 Task: Search one way flight ticket for 2 adults, 2 children, 2 infants in seat in first from Tinian Island: Tinian International Airport (west Tinian) to Evansville: Evansville Regional Airport on 5-3-2023. Choice of flights is Delta. Number of bags: 2 carry on bags. Outbound departure time preference is 6:00.
Action: Mouse moved to (358, 295)
Screenshot: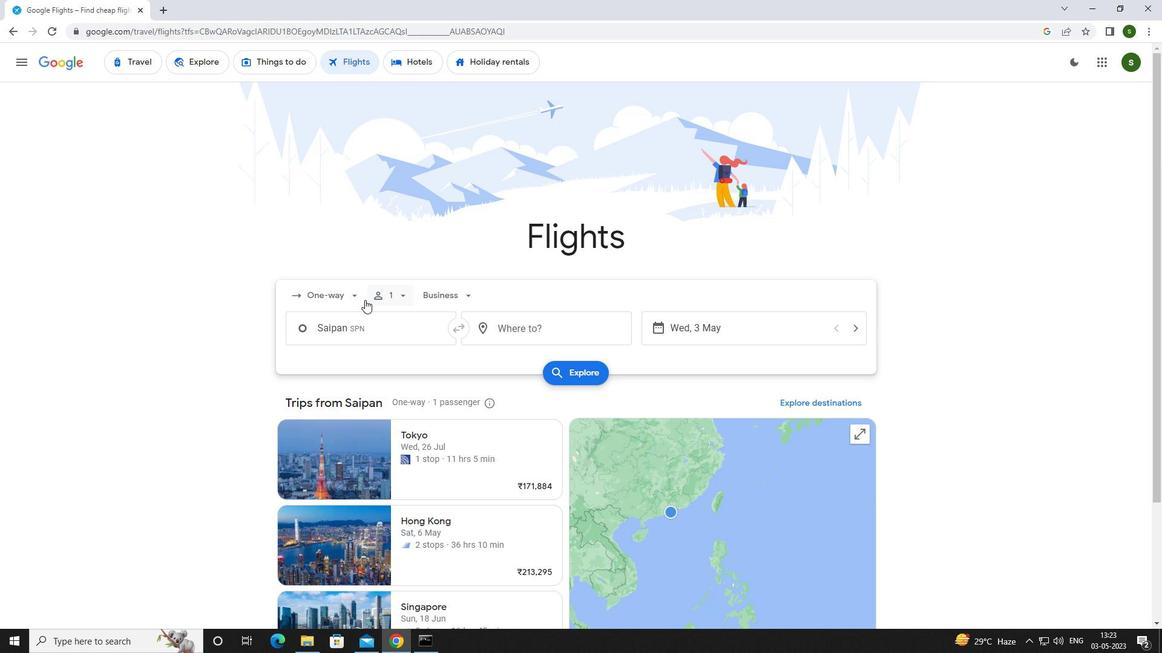 
Action: Mouse pressed left at (358, 295)
Screenshot: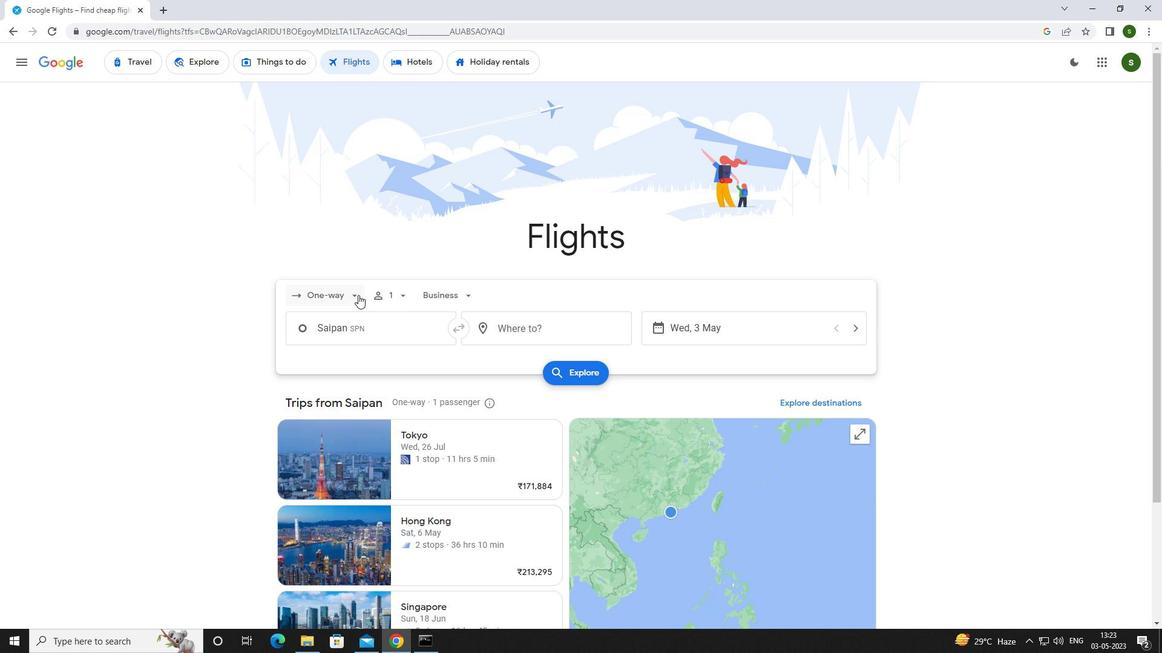 
Action: Mouse moved to (356, 352)
Screenshot: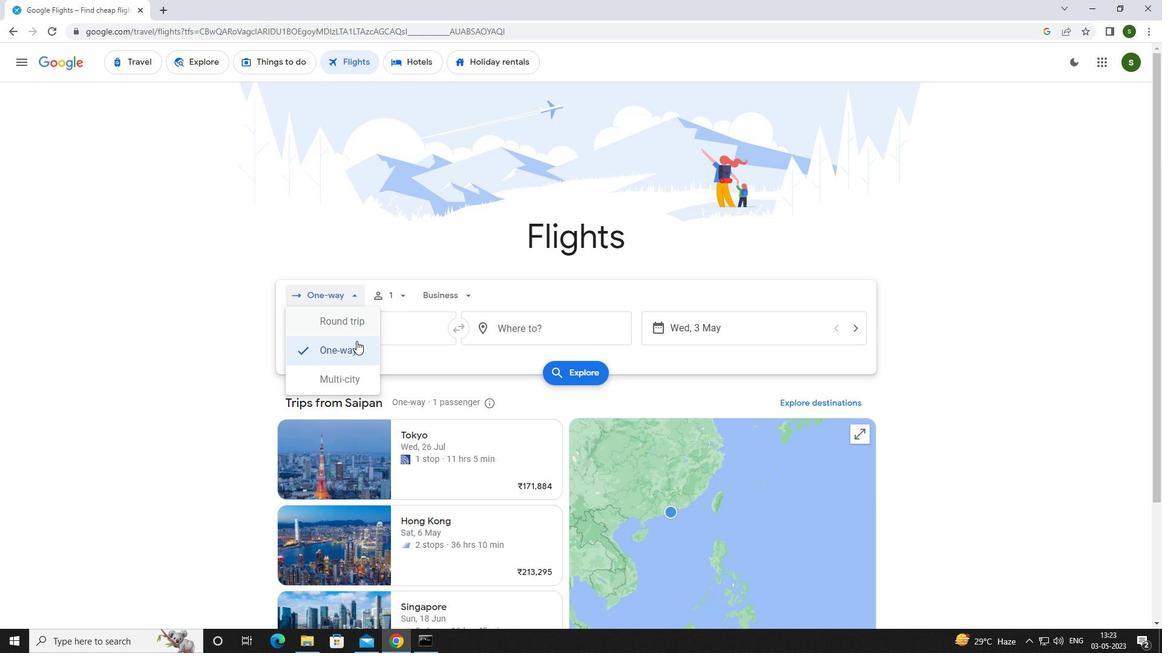 
Action: Mouse pressed left at (356, 352)
Screenshot: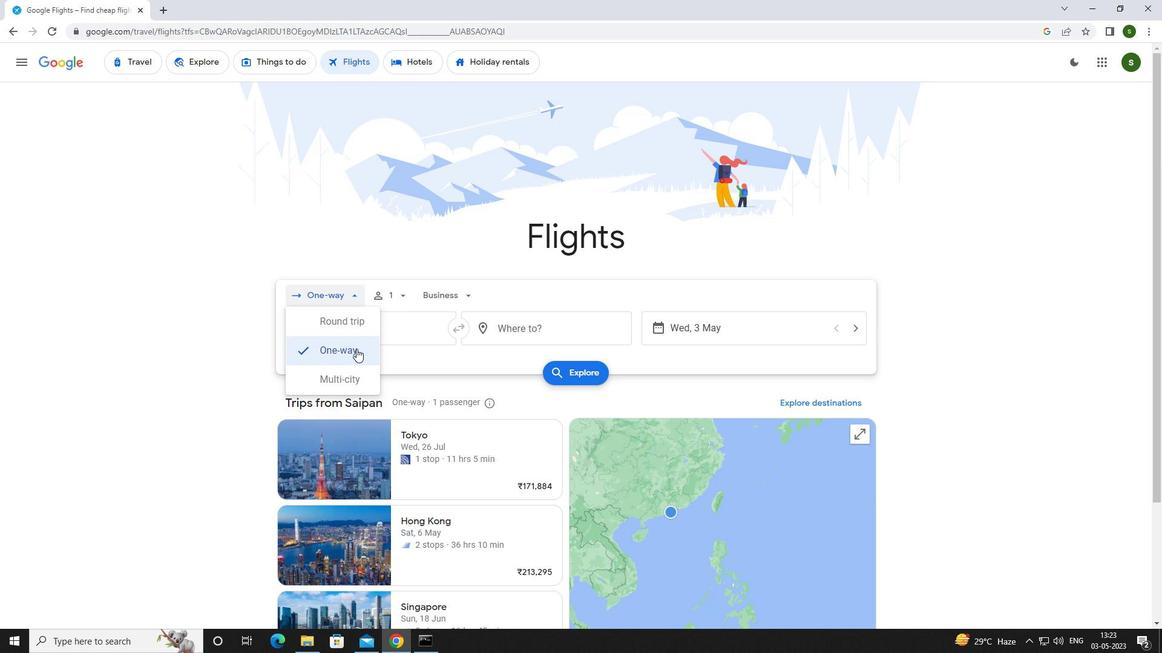 
Action: Mouse moved to (392, 294)
Screenshot: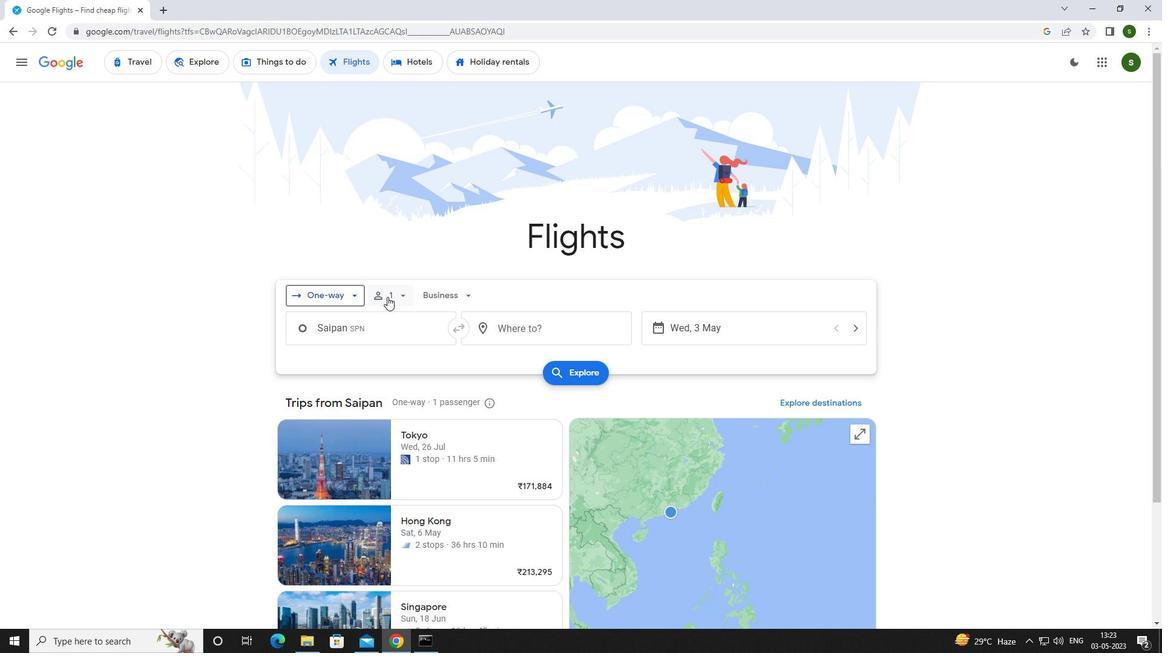
Action: Mouse pressed left at (392, 294)
Screenshot: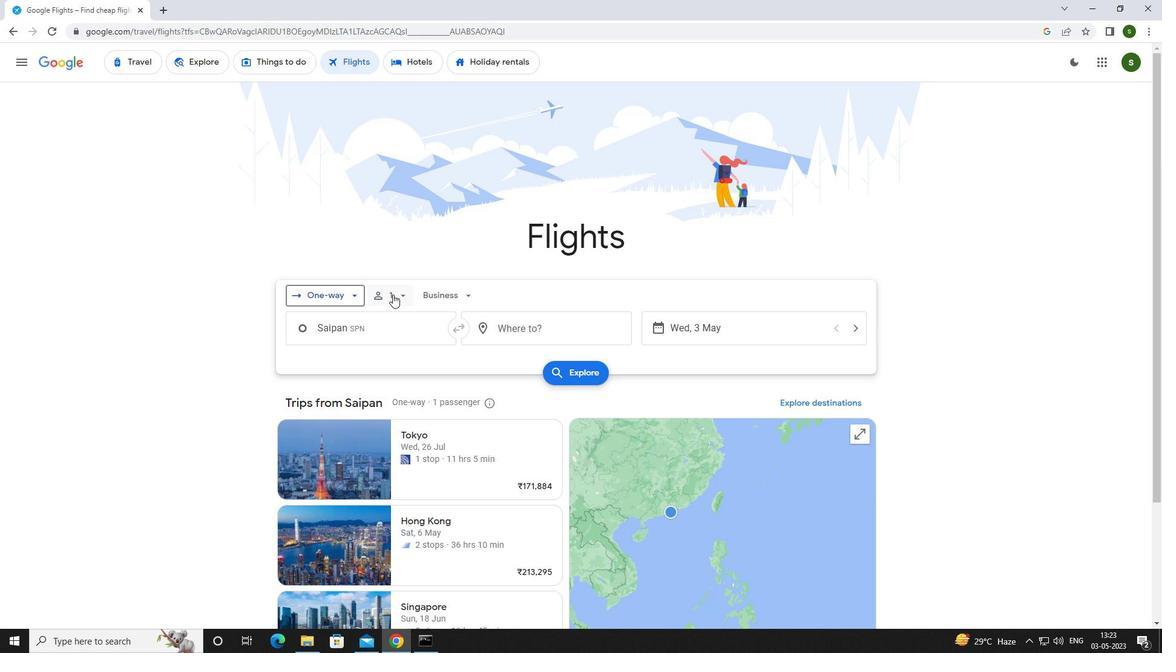 
Action: Mouse moved to (493, 326)
Screenshot: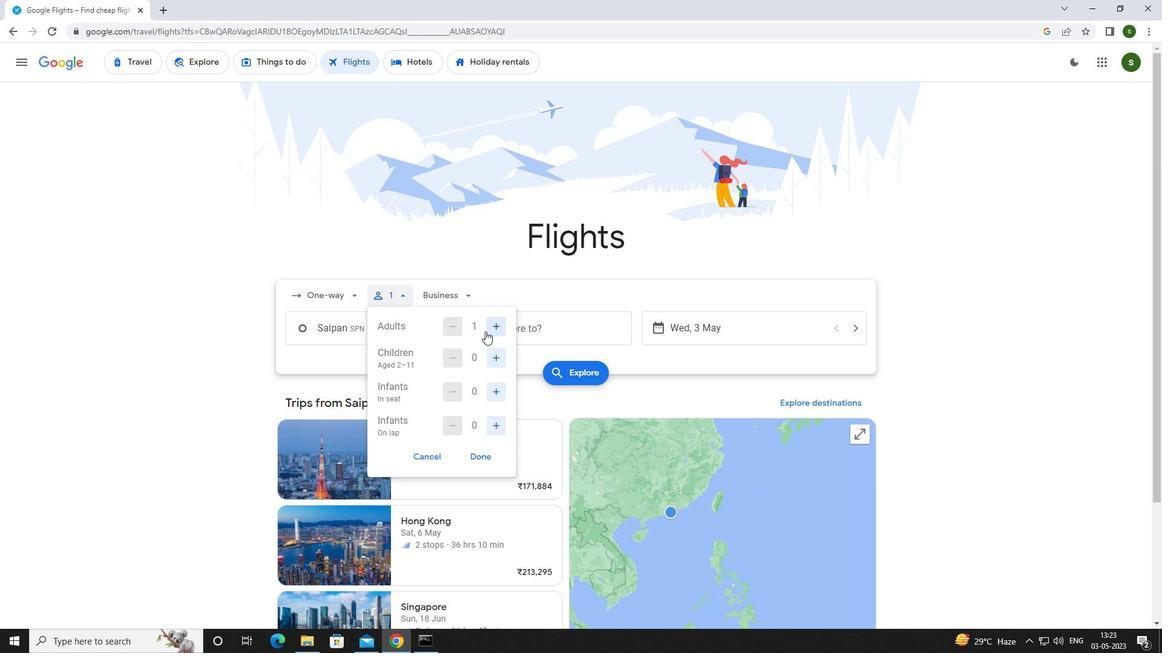 
Action: Mouse pressed left at (493, 326)
Screenshot: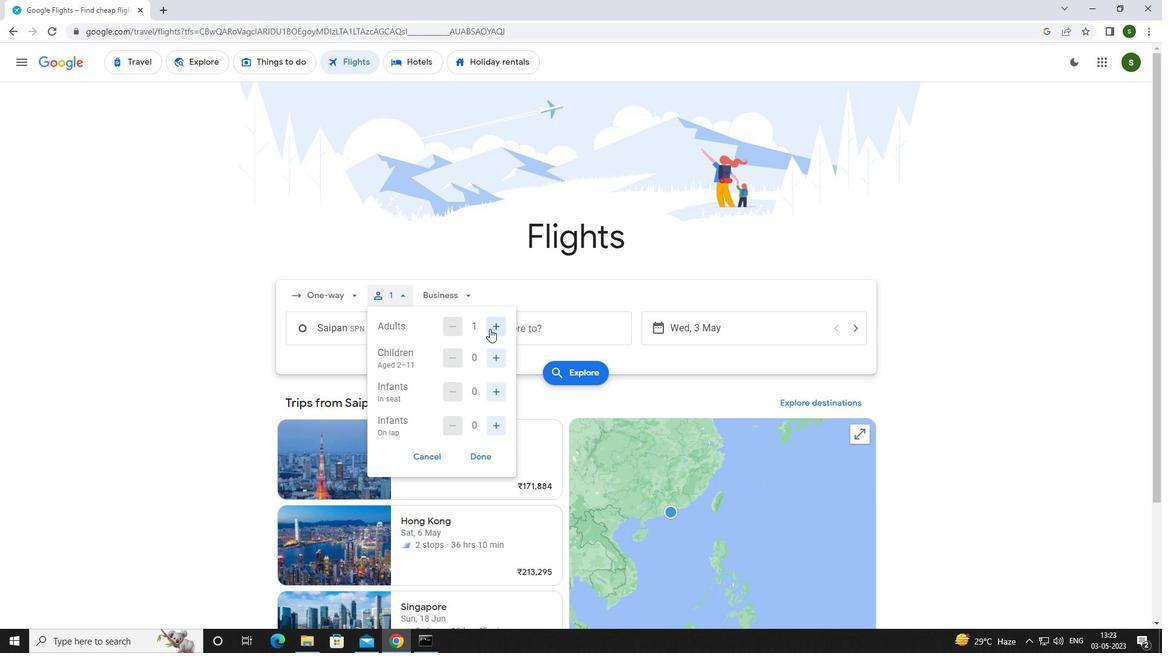 
Action: Mouse moved to (494, 358)
Screenshot: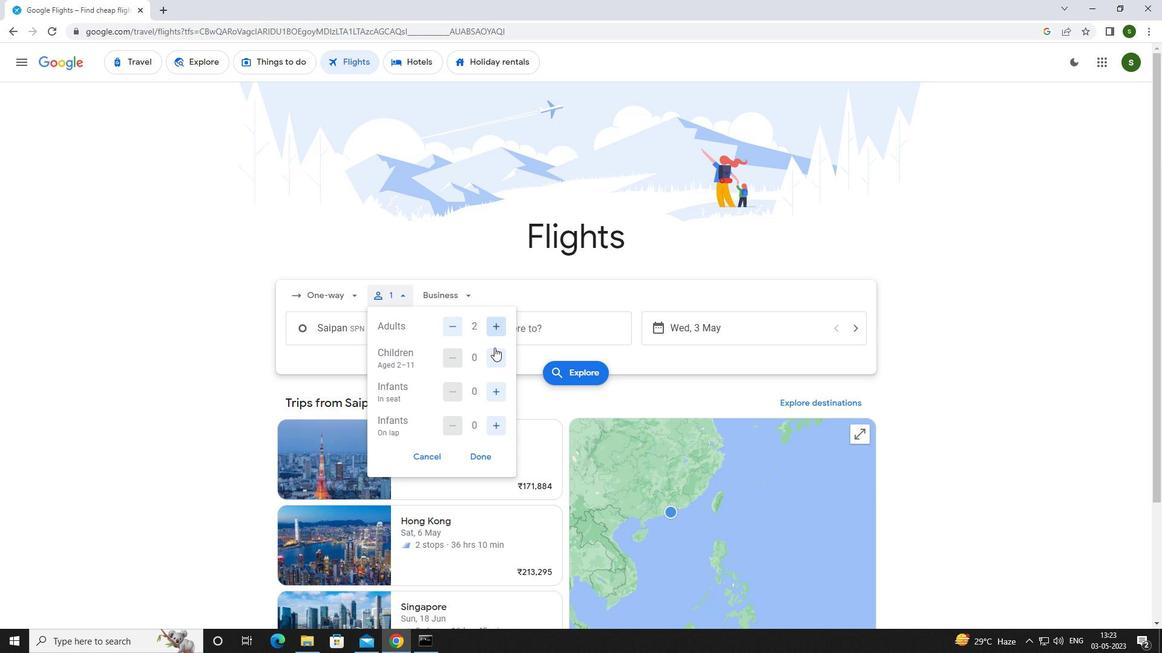 
Action: Mouse pressed left at (494, 358)
Screenshot: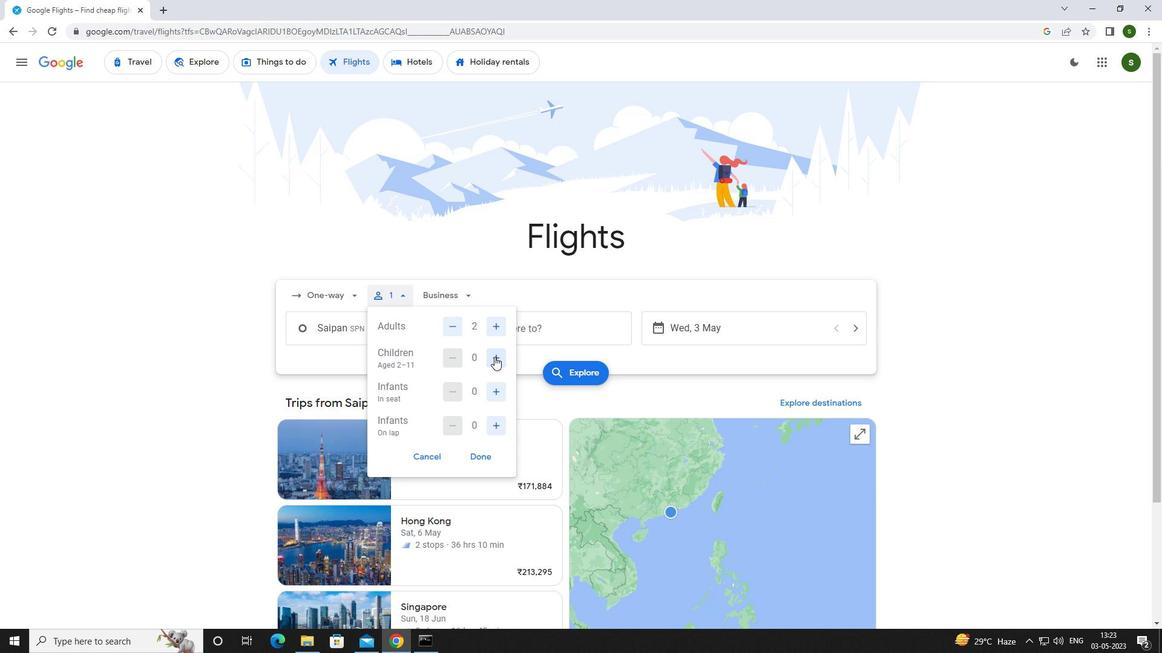 
Action: Mouse pressed left at (494, 358)
Screenshot: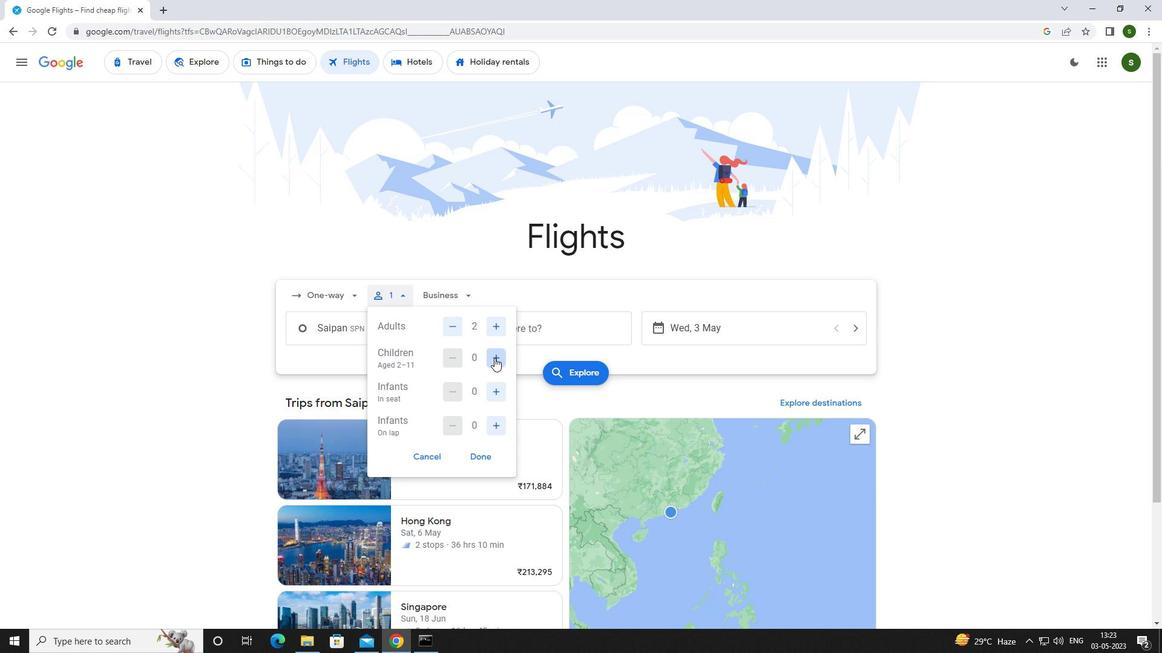 
Action: Mouse moved to (498, 390)
Screenshot: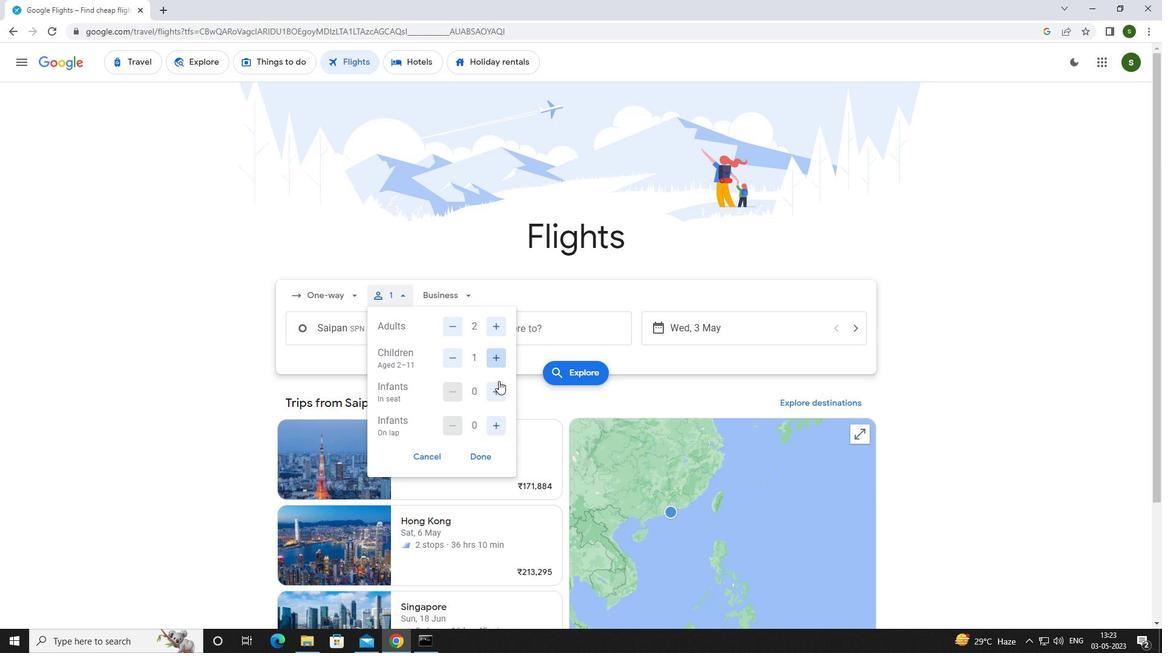 
Action: Mouse pressed left at (498, 390)
Screenshot: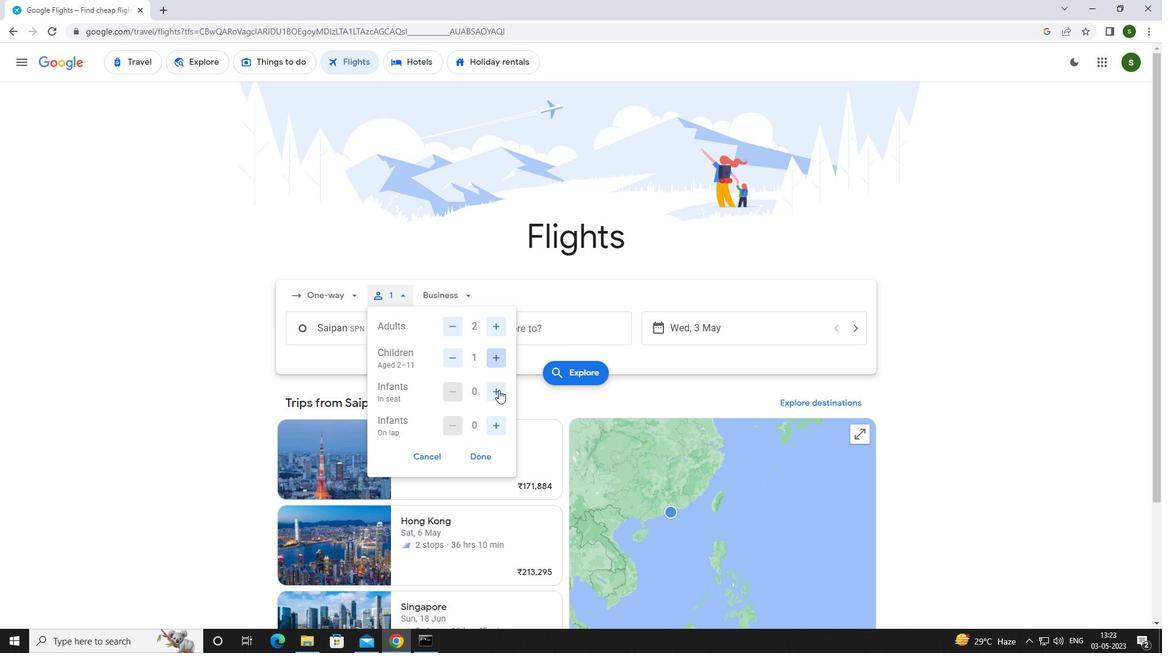 
Action: Mouse pressed left at (498, 390)
Screenshot: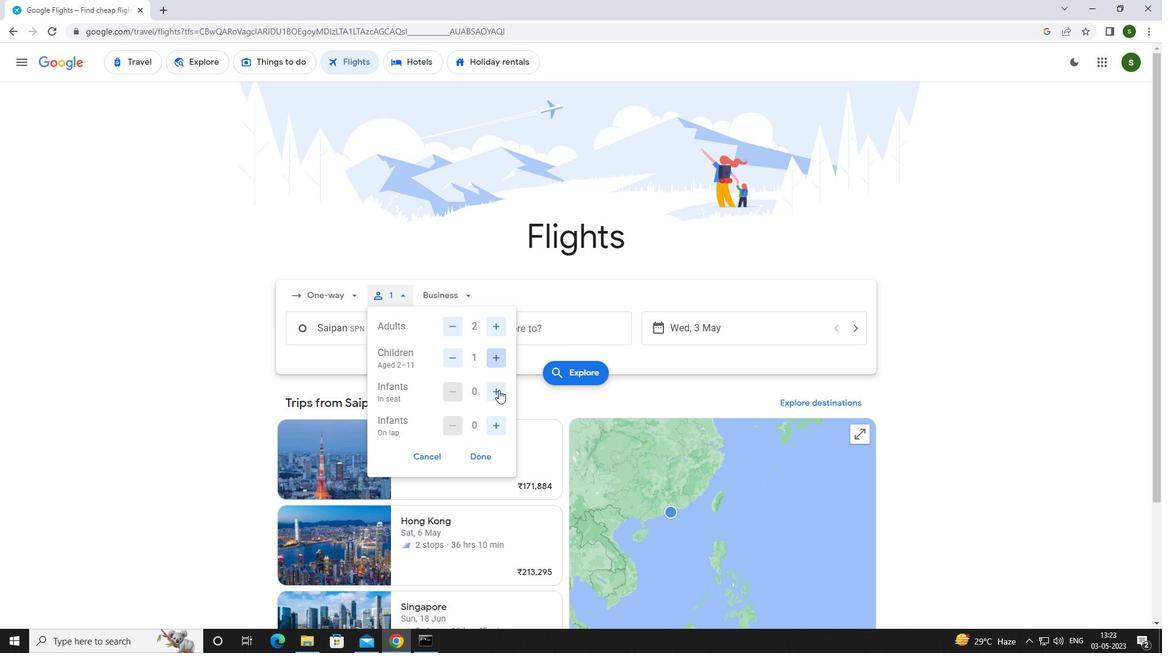 
Action: Mouse moved to (457, 297)
Screenshot: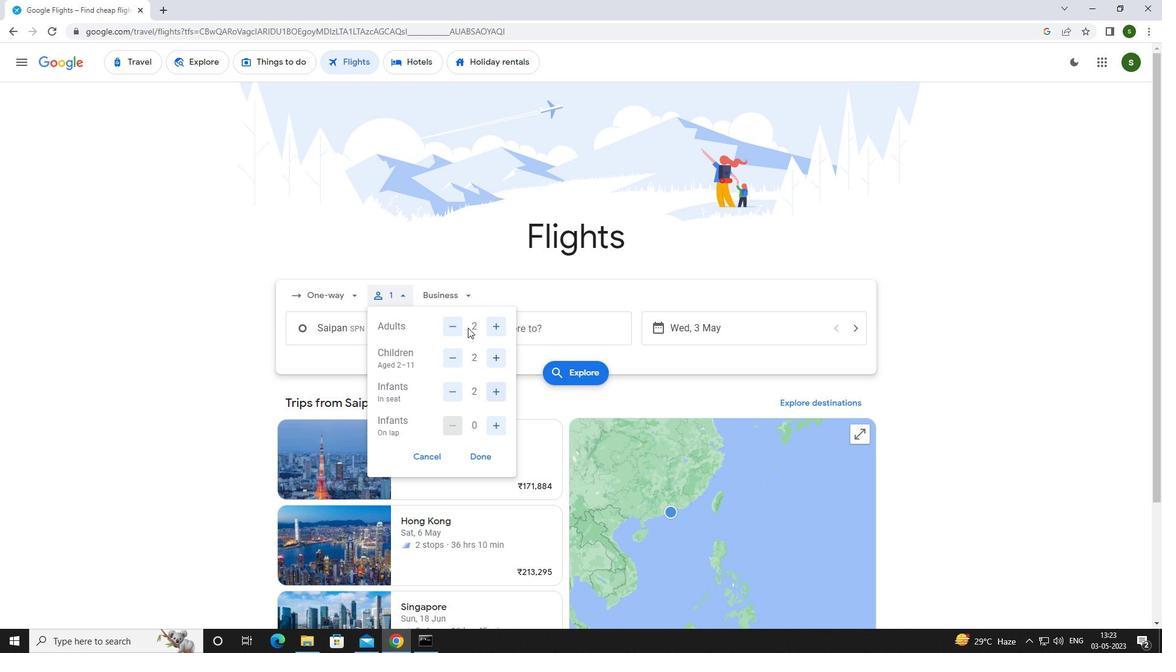 
Action: Mouse pressed left at (457, 297)
Screenshot: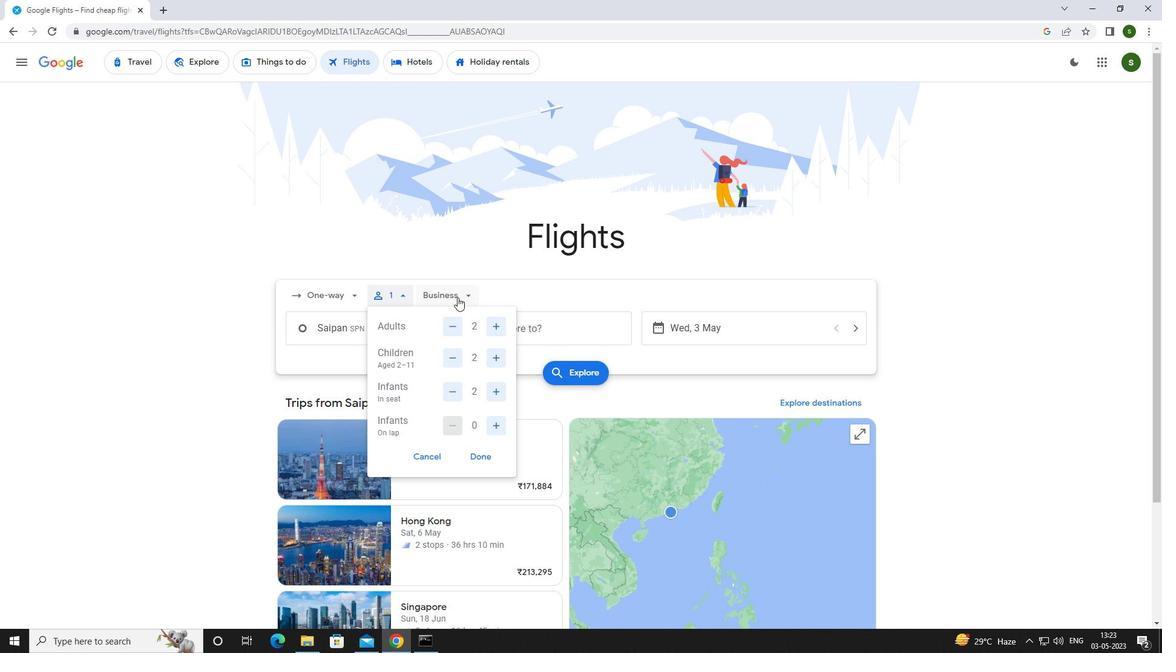 
Action: Mouse moved to (459, 413)
Screenshot: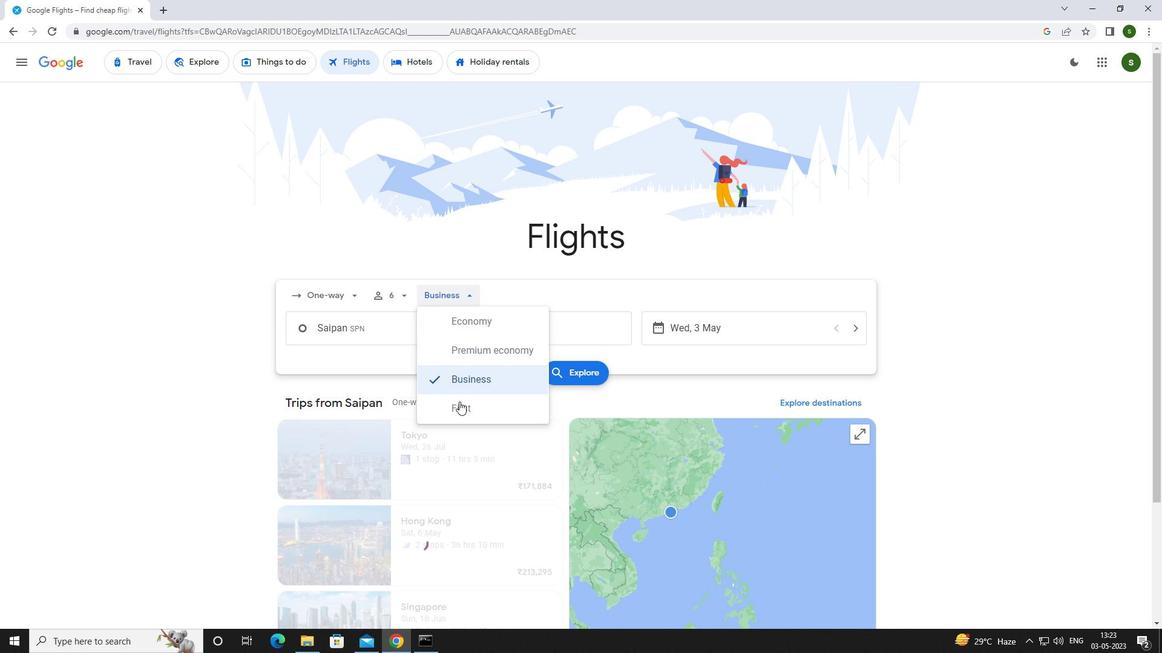 
Action: Mouse pressed left at (459, 413)
Screenshot: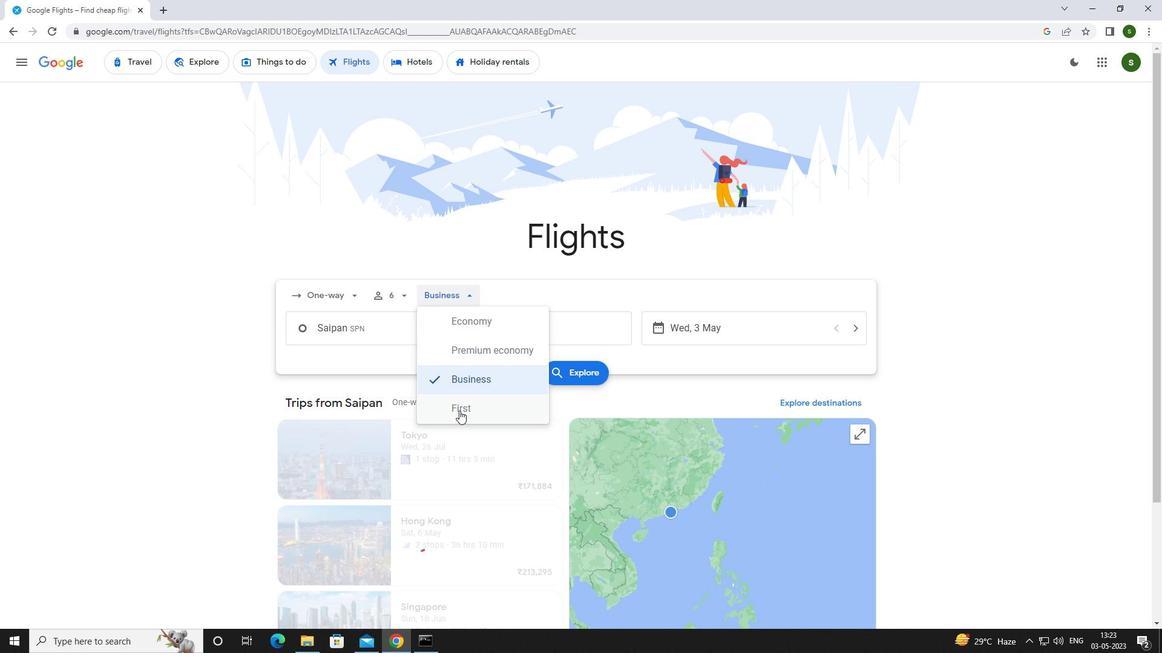 
Action: Mouse moved to (405, 338)
Screenshot: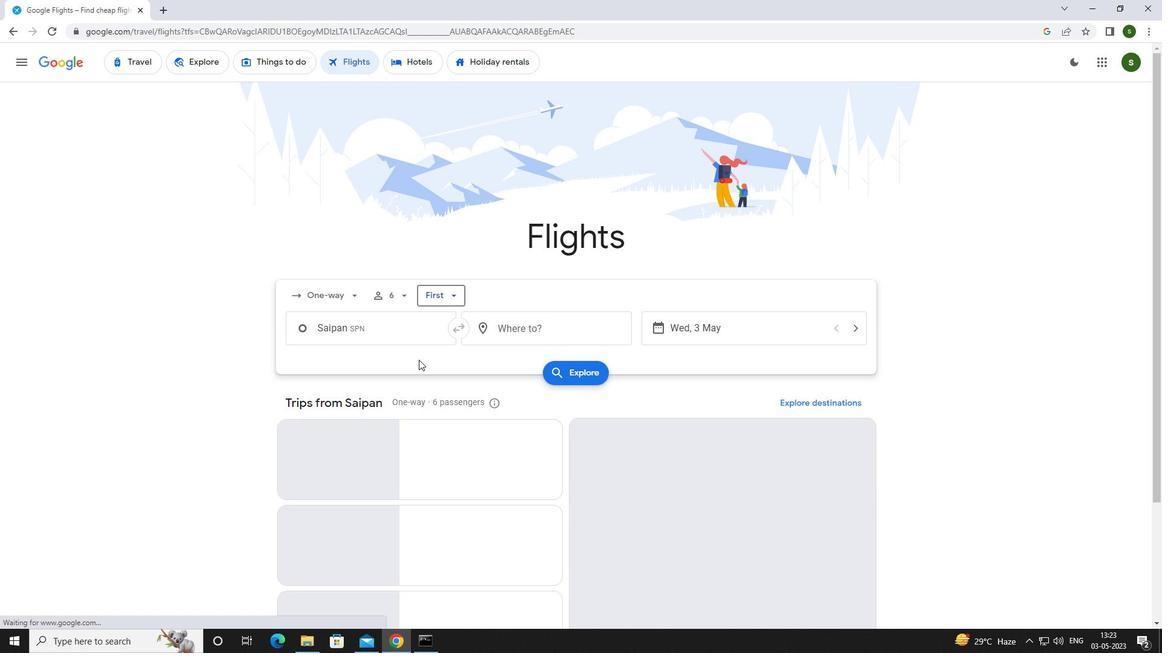 
Action: Mouse pressed left at (405, 338)
Screenshot: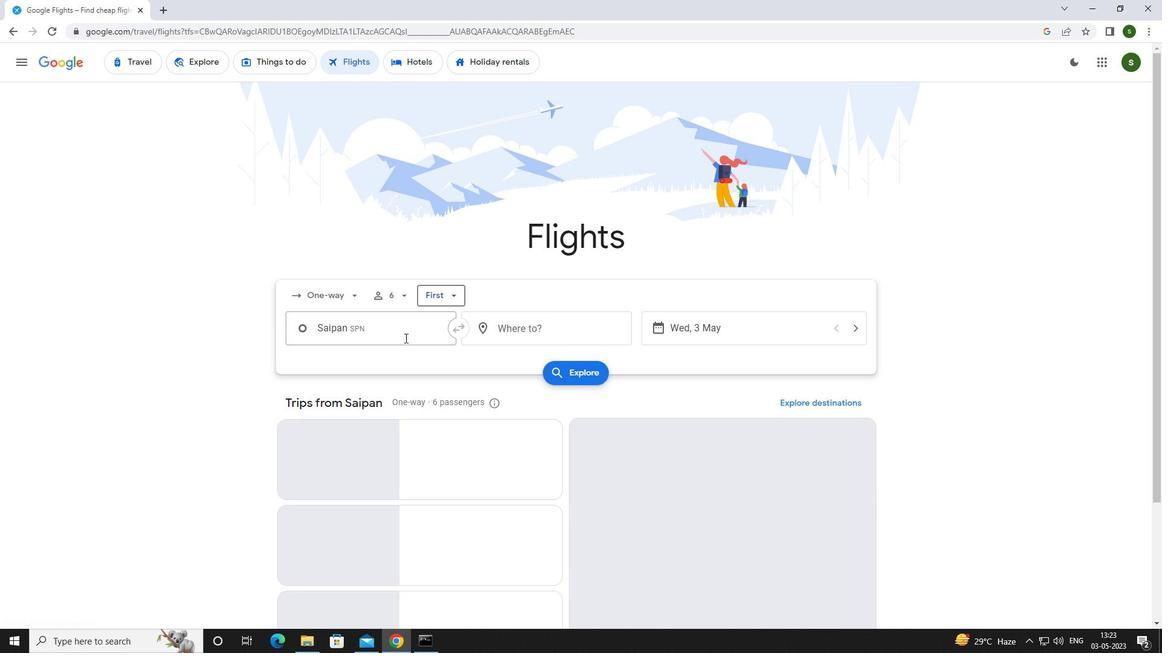
Action: Key pressed <Key.caps_lock>t<Key.caps_lock>inian
Screenshot: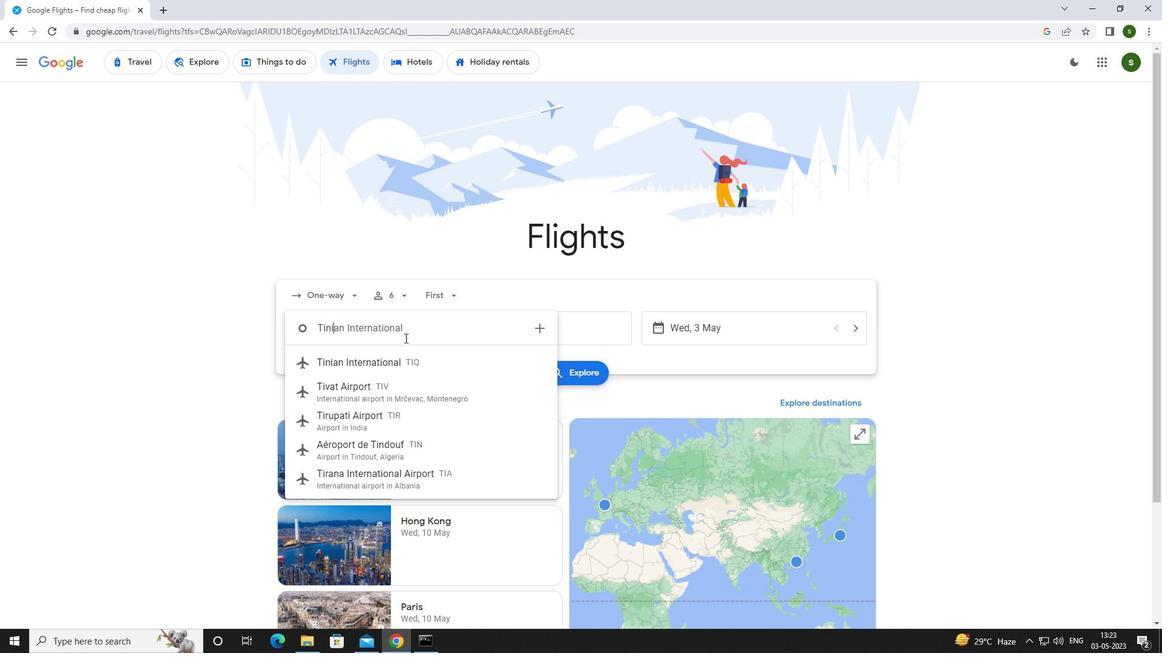 
Action: Mouse moved to (399, 359)
Screenshot: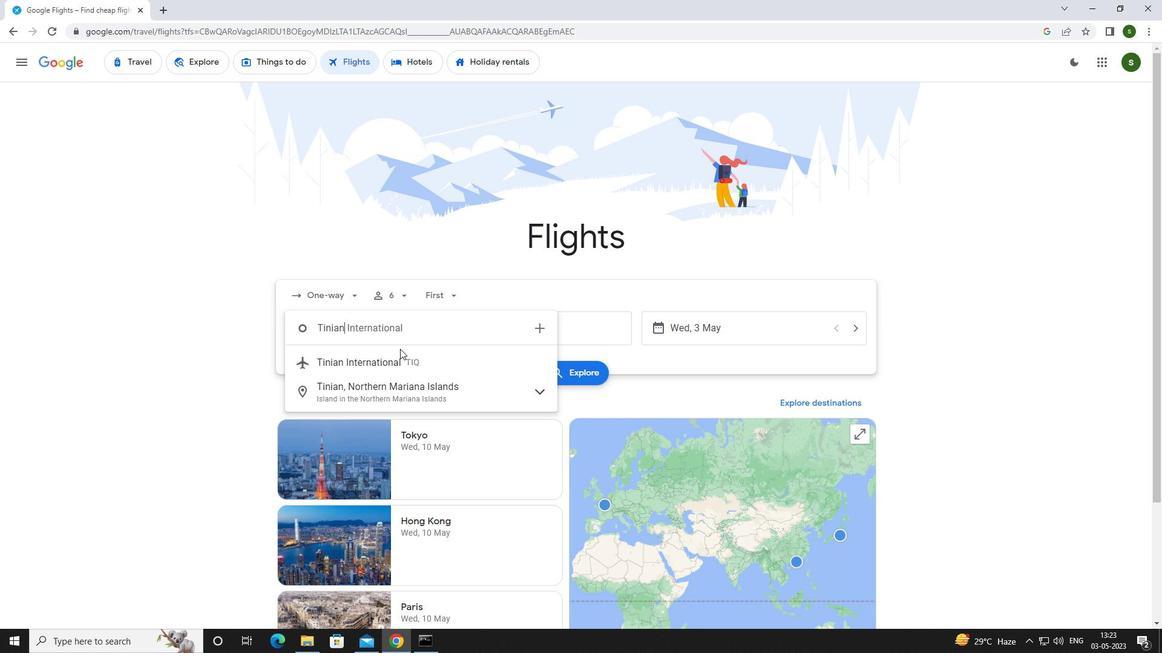 
Action: Mouse pressed left at (399, 359)
Screenshot: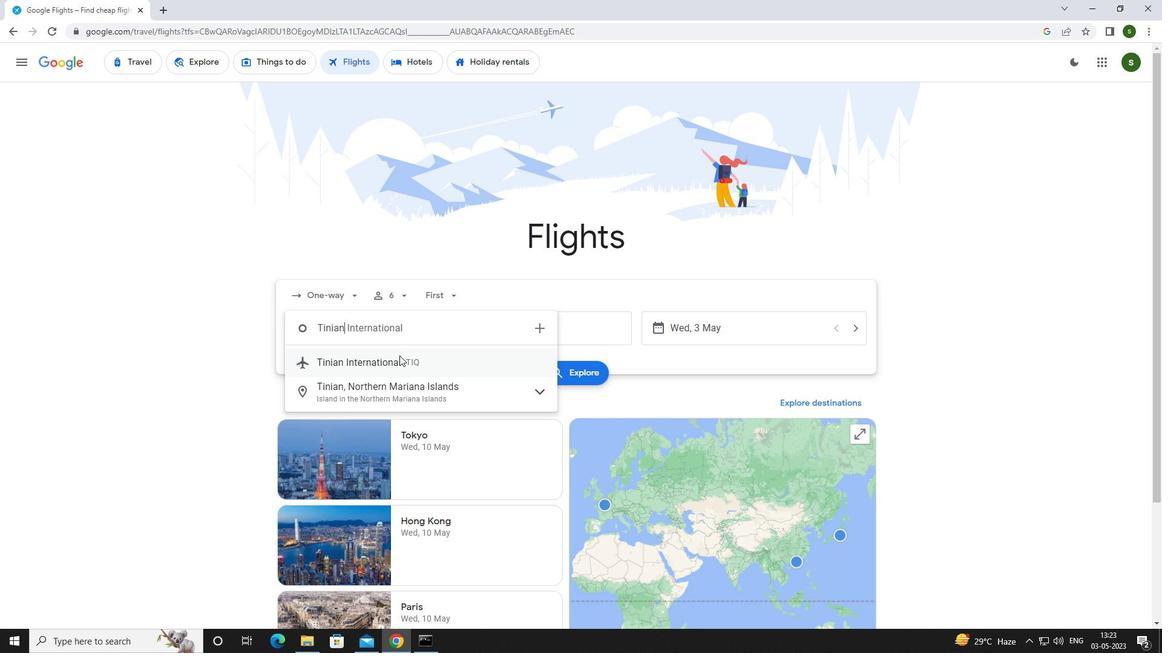 
Action: Mouse moved to (569, 331)
Screenshot: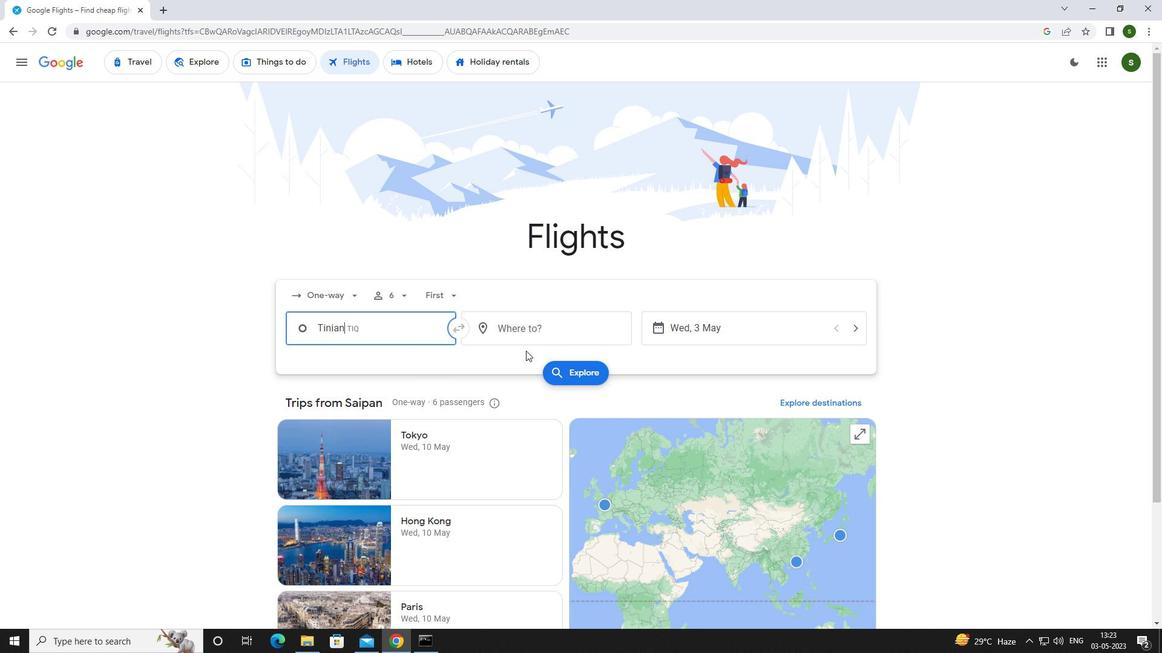 
Action: Mouse pressed left at (569, 331)
Screenshot: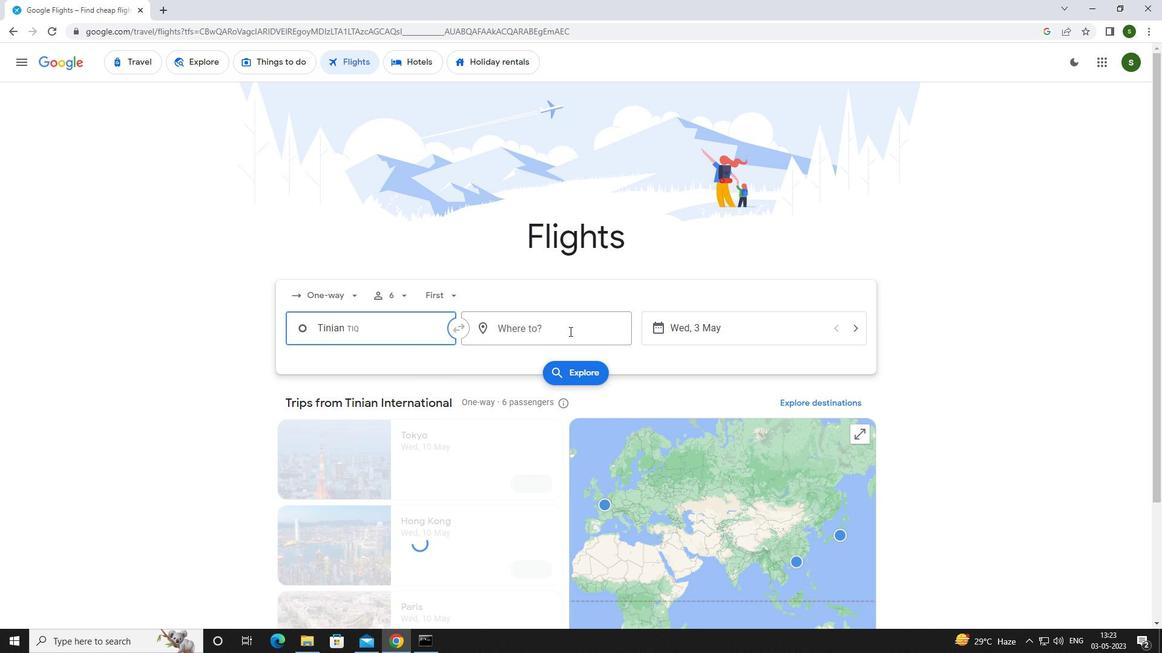 
Action: Key pressed <Key.caps_lock>e<Key.caps_lock>vansv
Screenshot: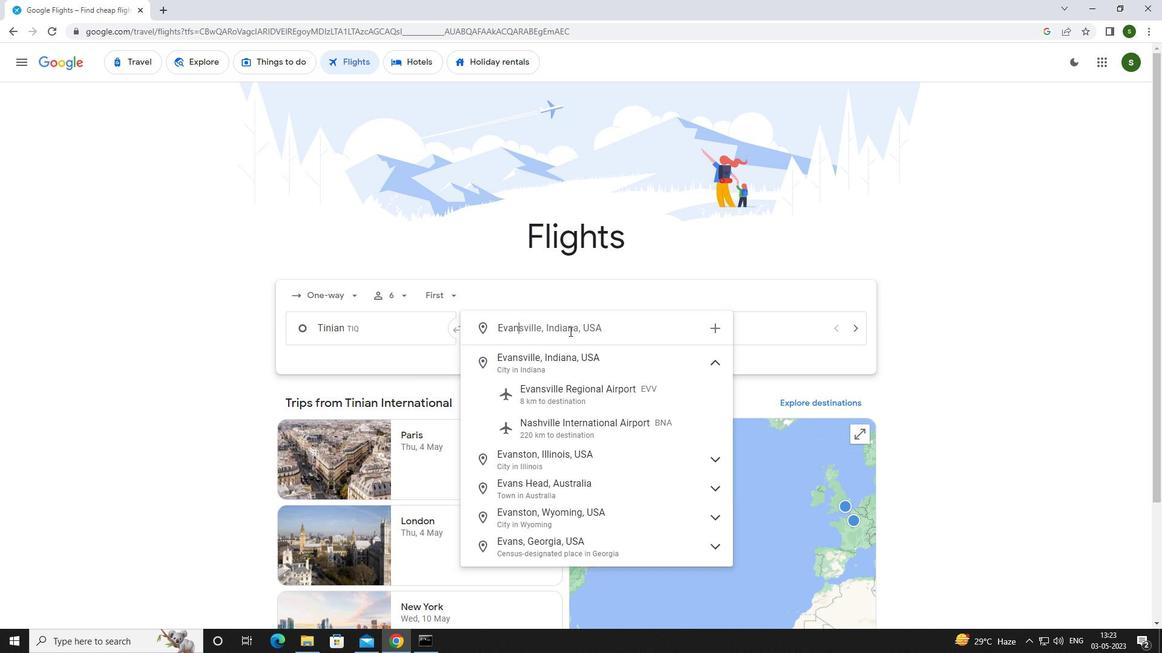 
Action: Mouse moved to (584, 389)
Screenshot: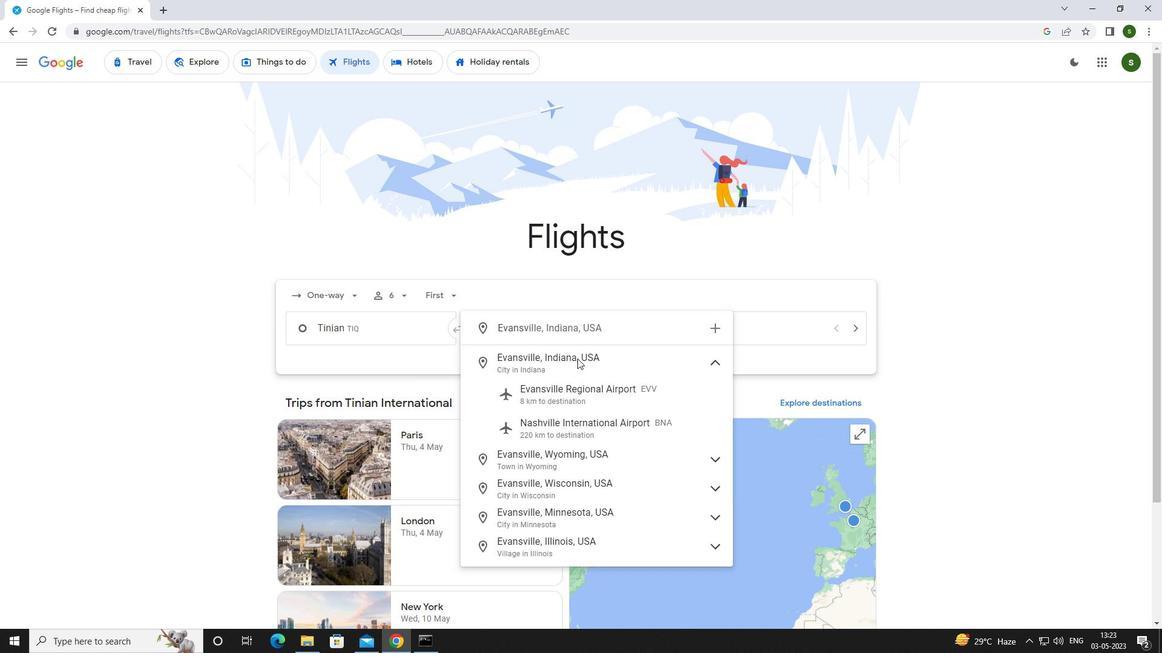 
Action: Mouse pressed left at (584, 389)
Screenshot: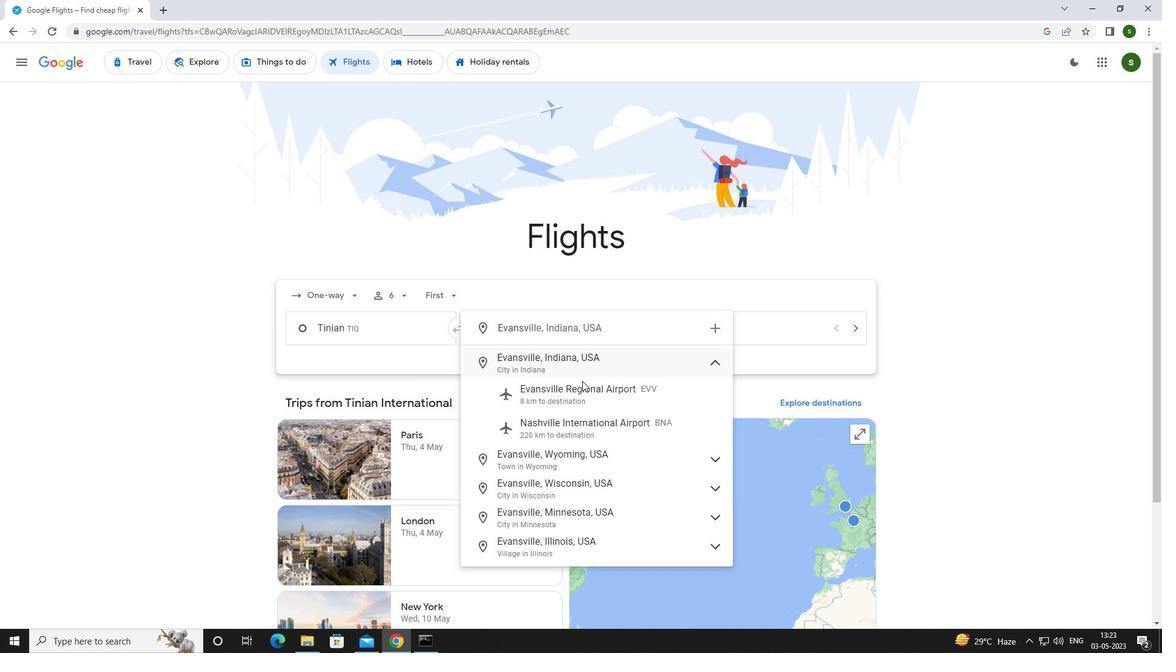 
Action: Mouse moved to (711, 320)
Screenshot: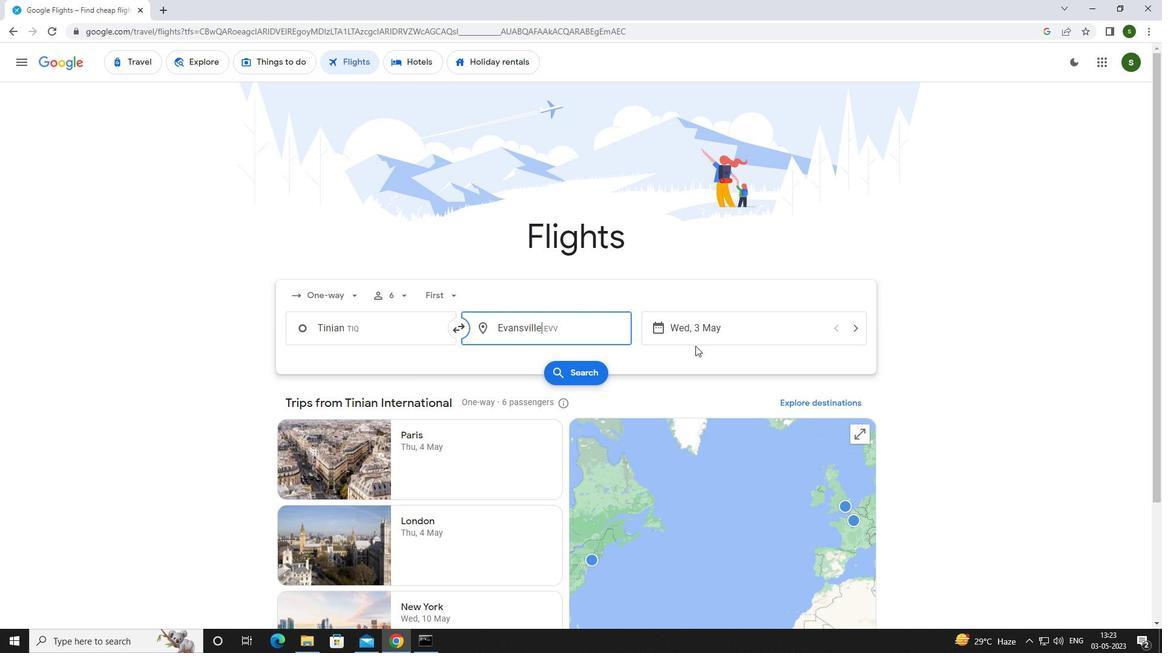 
Action: Mouse pressed left at (711, 320)
Screenshot: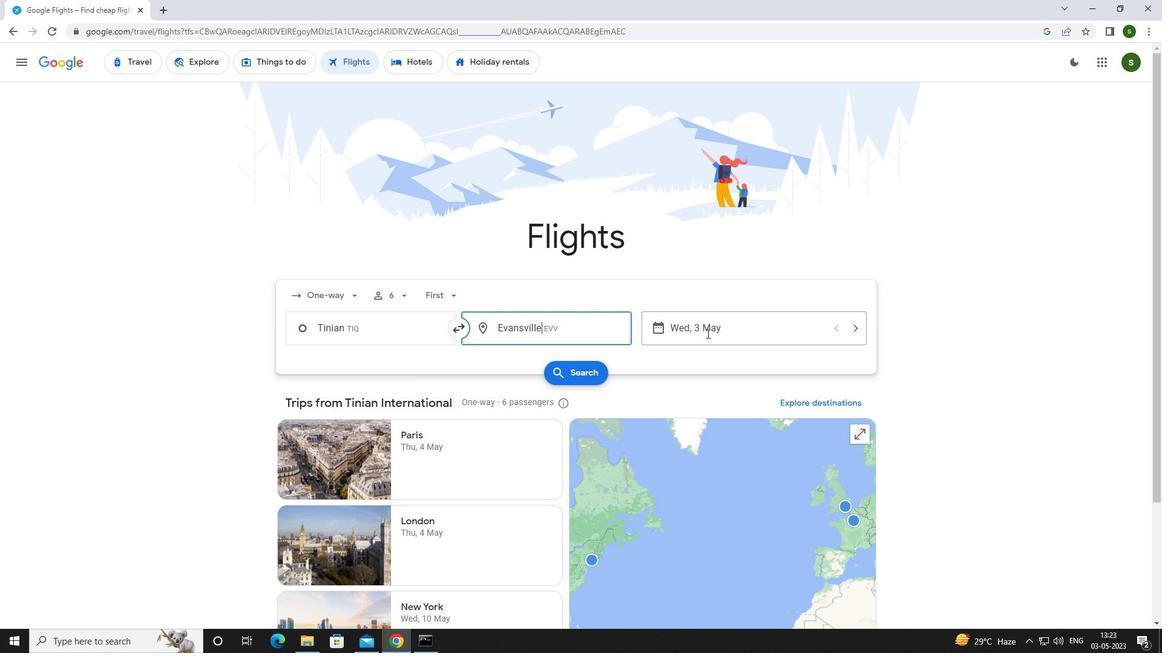 
Action: Mouse moved to (524, 407)
Screenshot: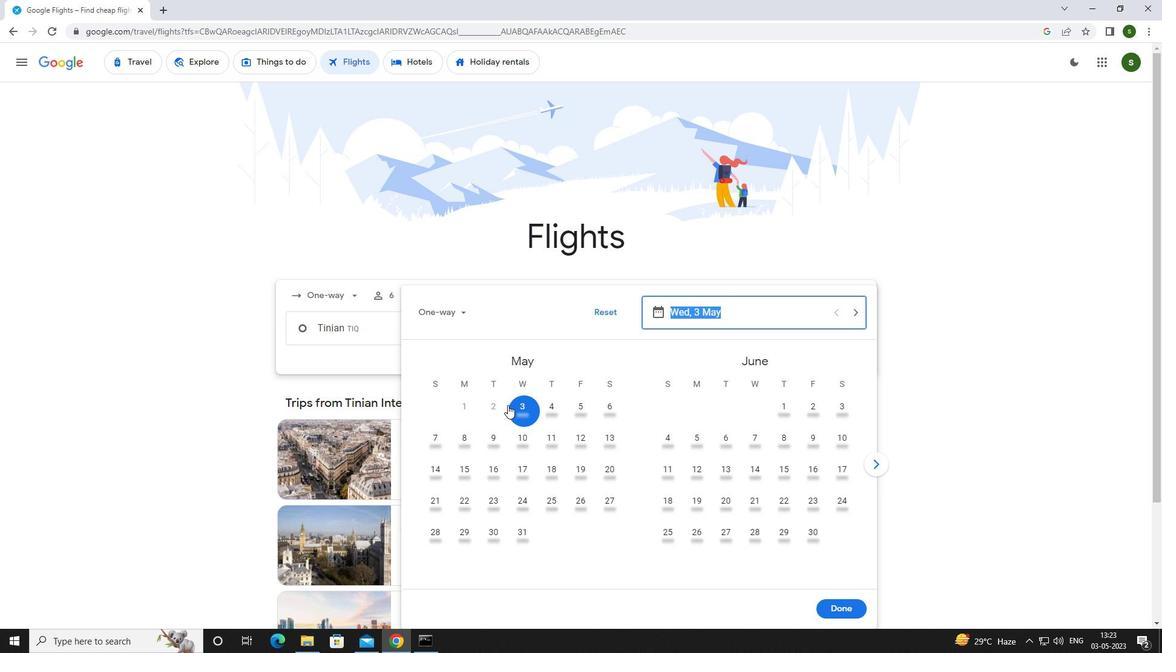 
Action: Mouse pressed left at (524, 407)
Screenshot: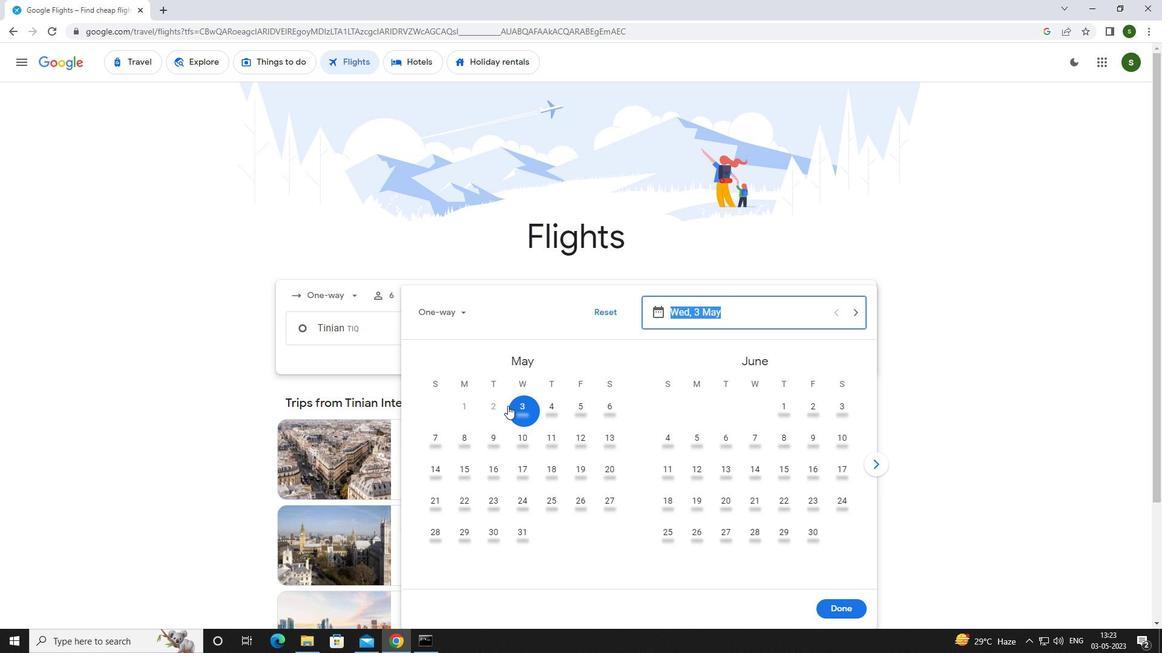 
Action: Mouse moved to (837, 609)
Screenshot: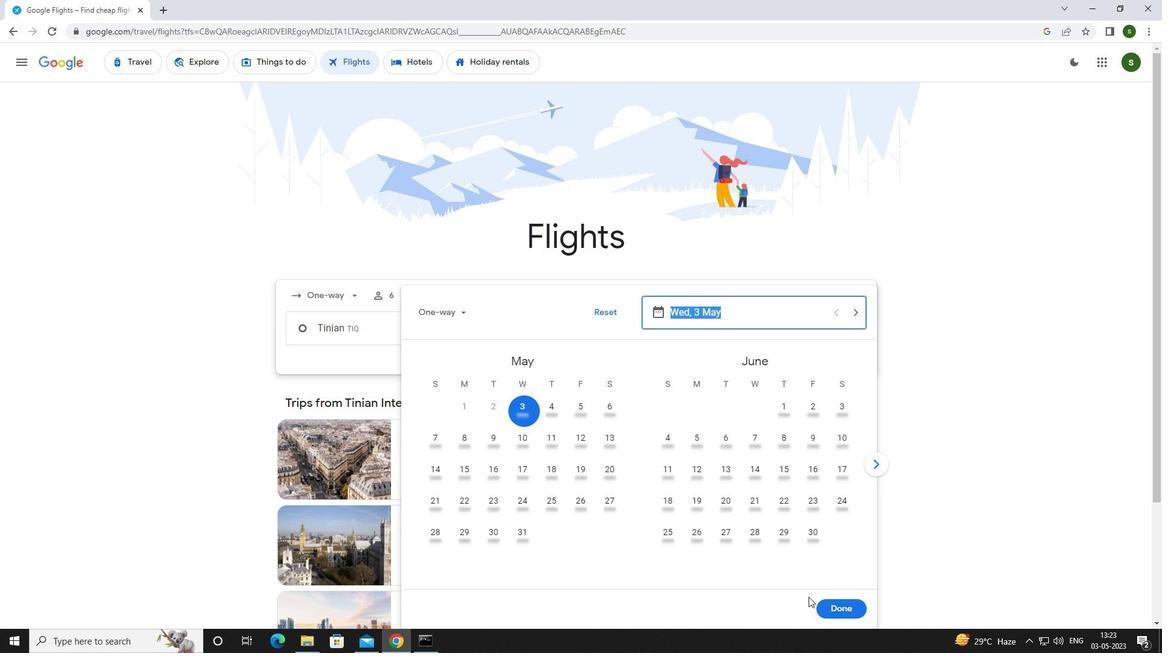 
Action: Mouse pressed left at (837, 609)
Screenshot: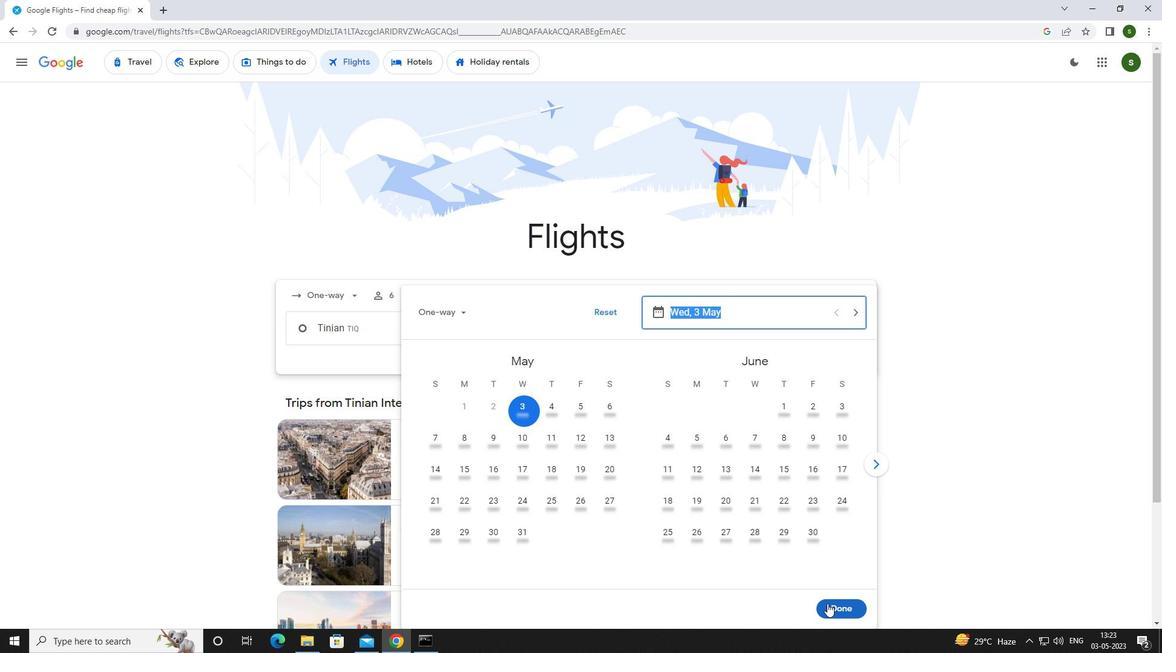 
Action: Mouse moved to (562, 376)
Screenshot: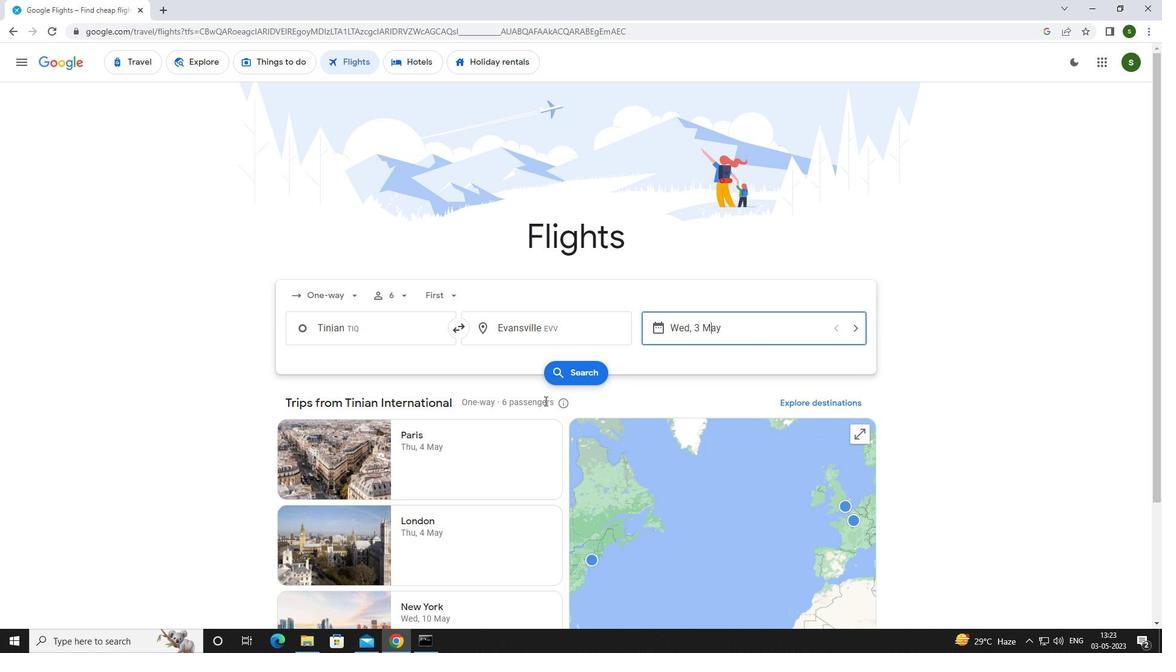 
Action: Mouse pressed left at (562, 376)
Screenshot: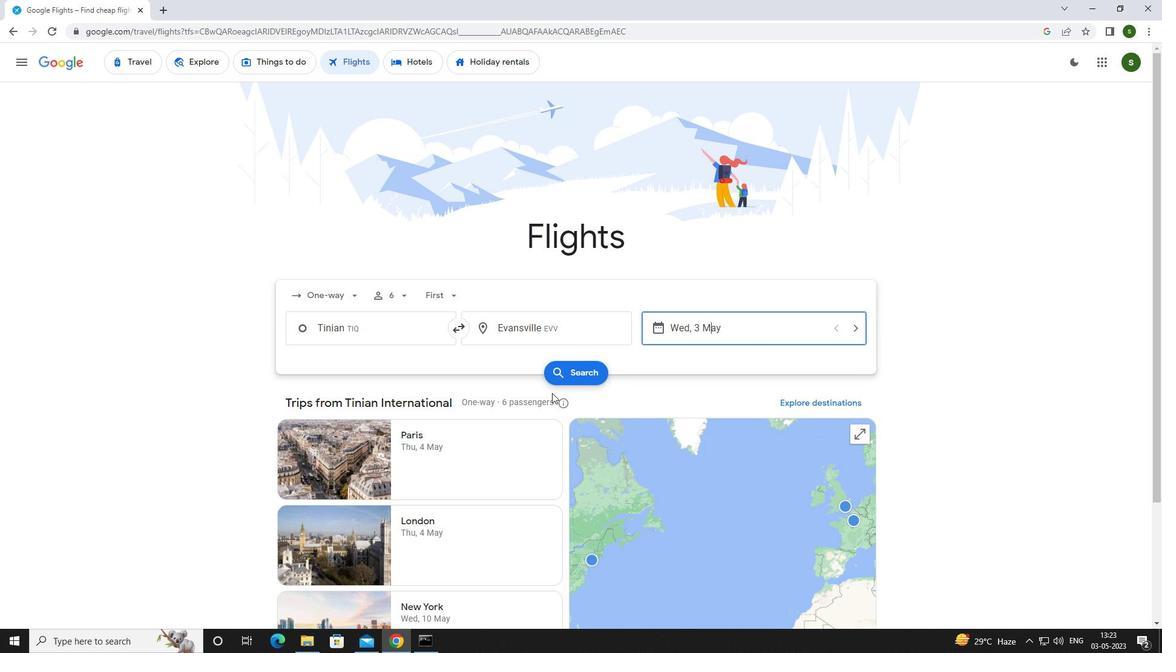 
Action: Mouse moved to (314, 174)
Screenshot: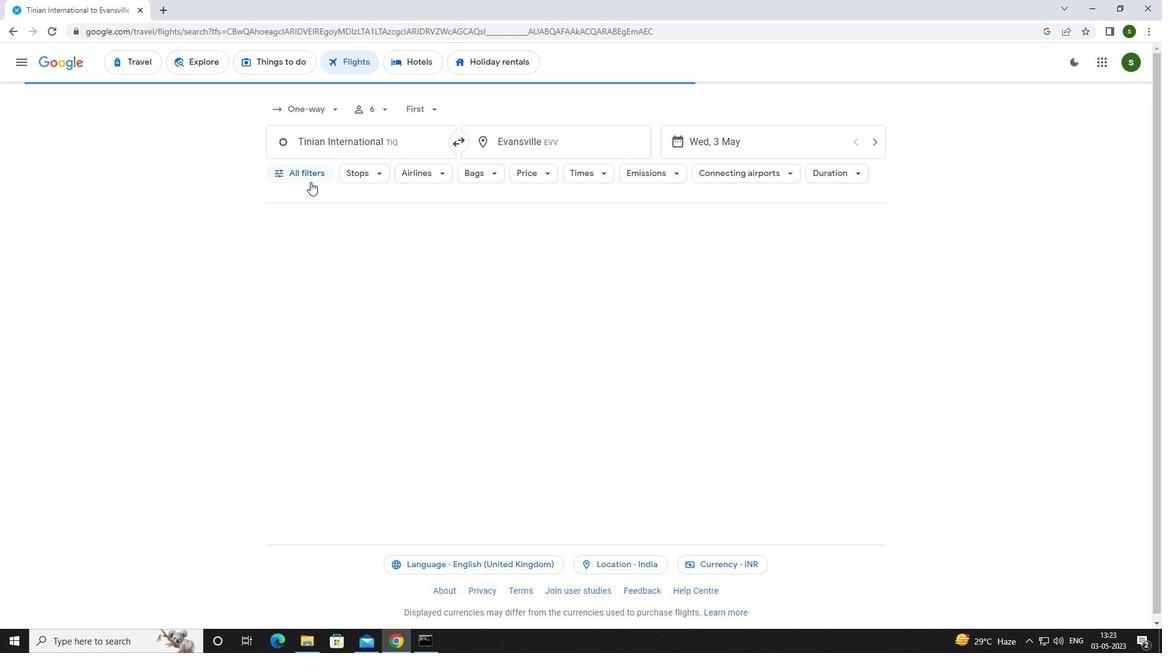
Action: Mouse pressed left at (314, 174)
Screenshot: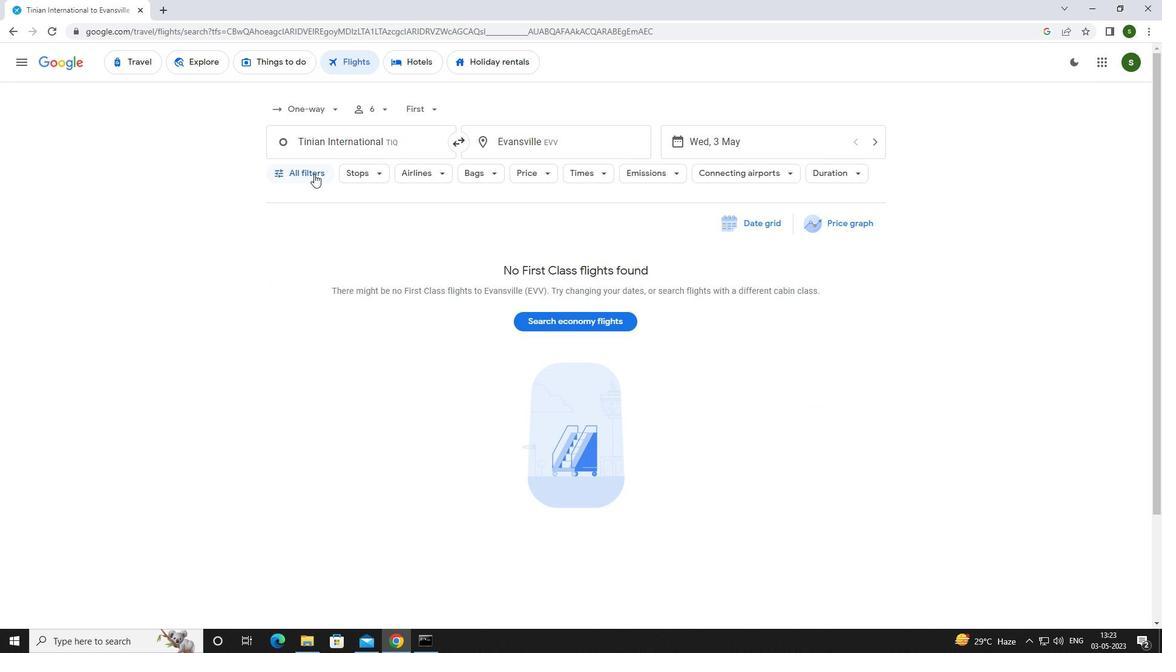 
Action: Mouse moved to (447, 429)
Screenshot: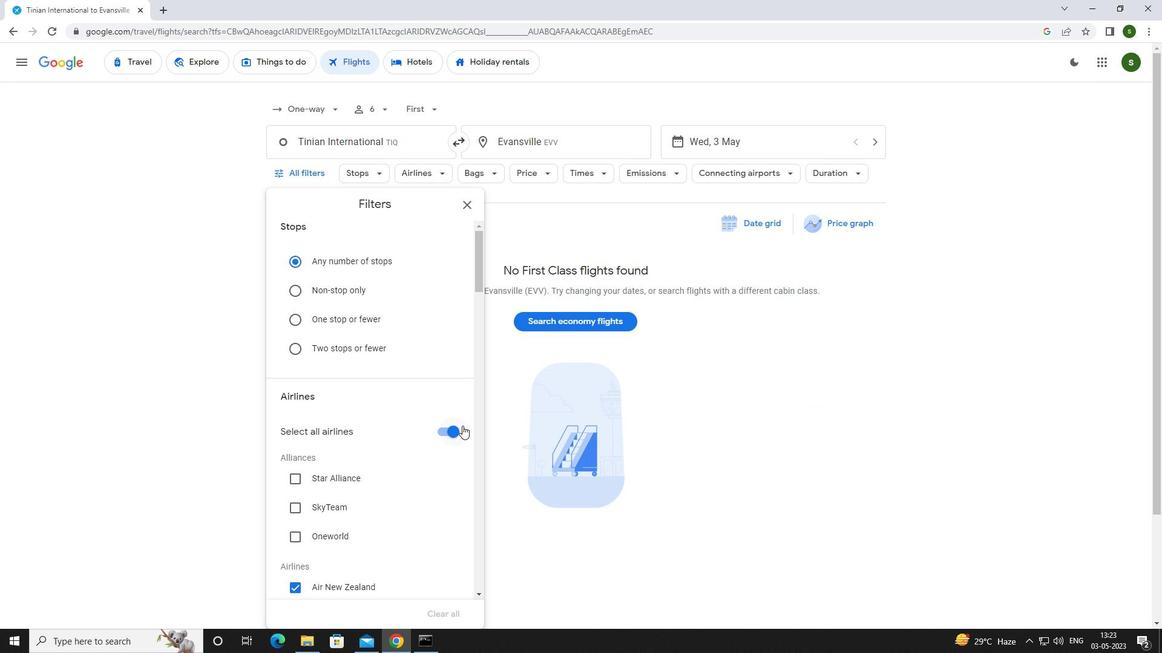
Action: Mouse pressed left at (447, 429)
Screenshot: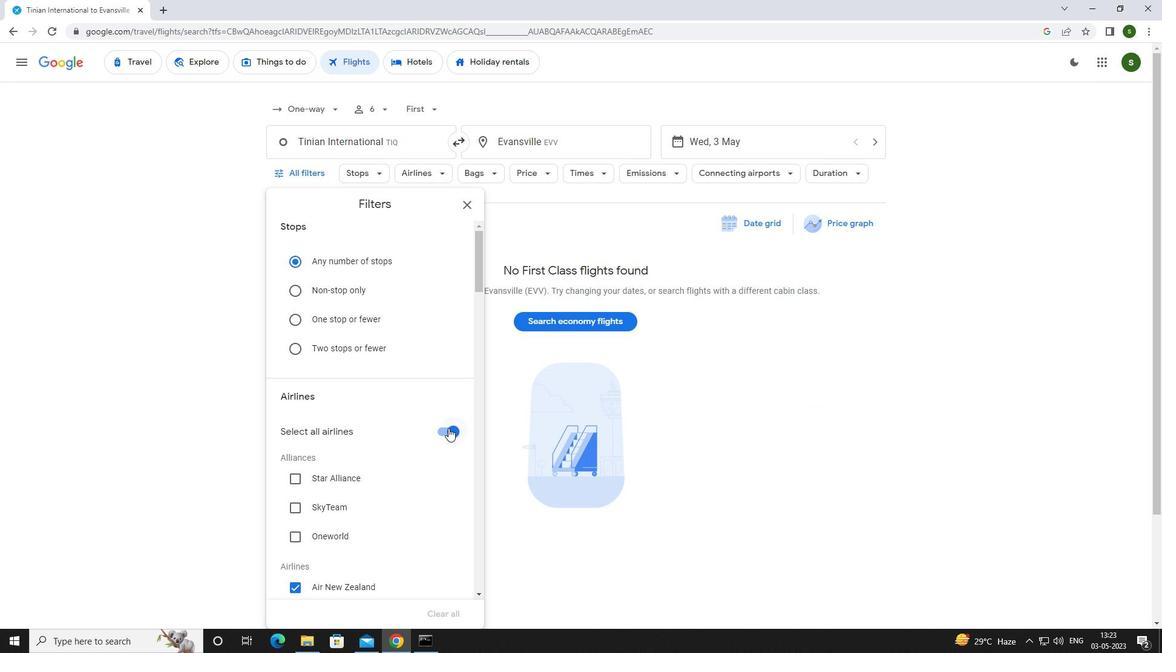 
Action: Mouse moved to (411, 375)
Screenshot: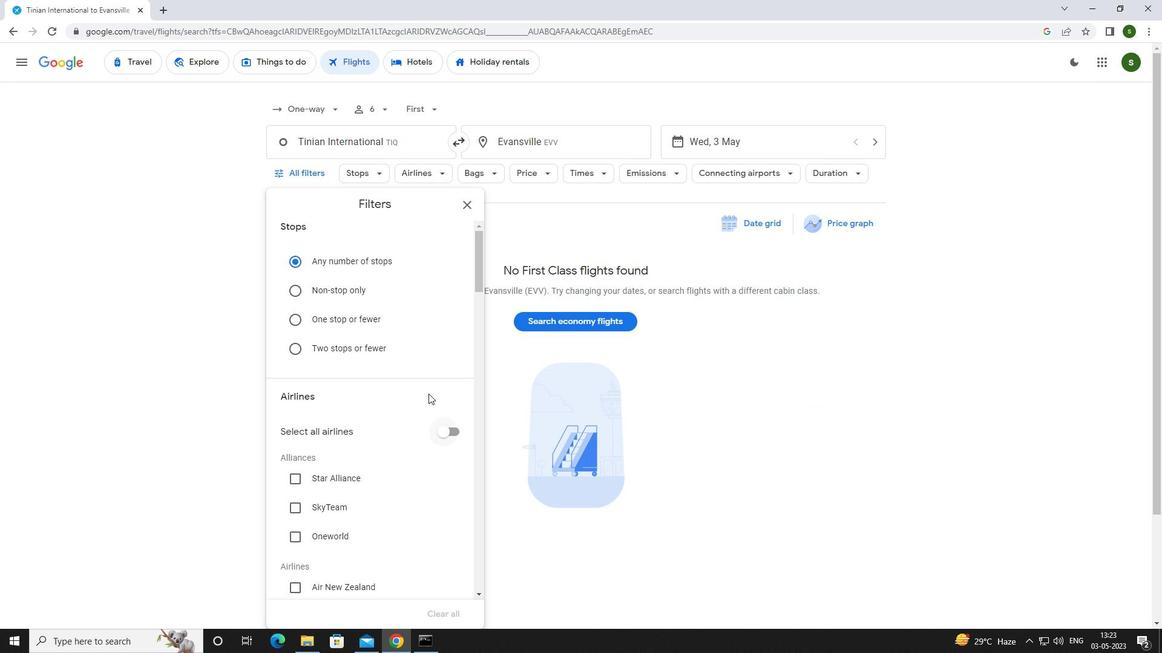 
Action: Mouse scrolled (411, 375) with delta (0, 0)
Screenshot: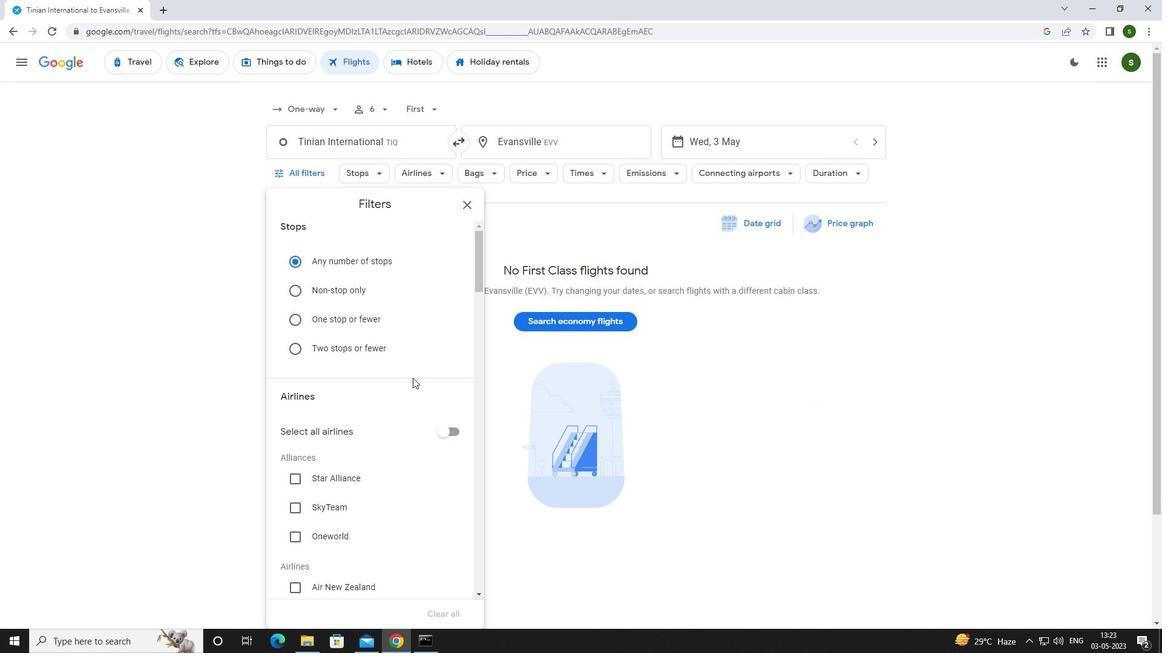 
Action: Mouse moved to (411, 375)
Screenshot: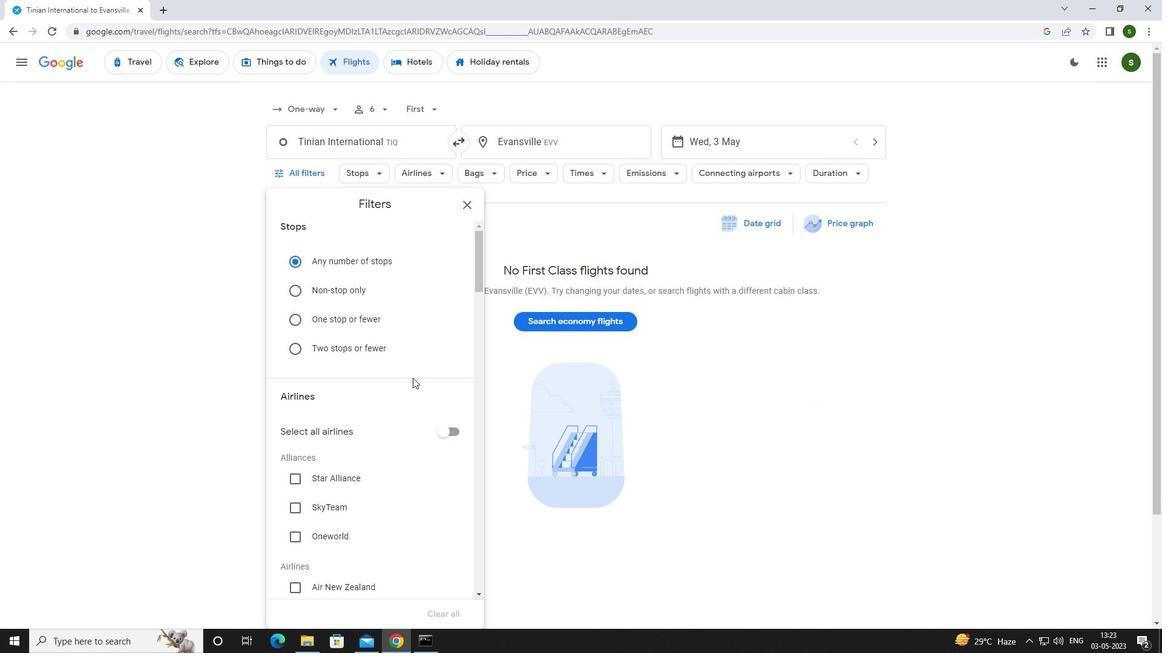 
Action: Mouse scrolled (411, 374) with delta (0, 0)
Screenshot: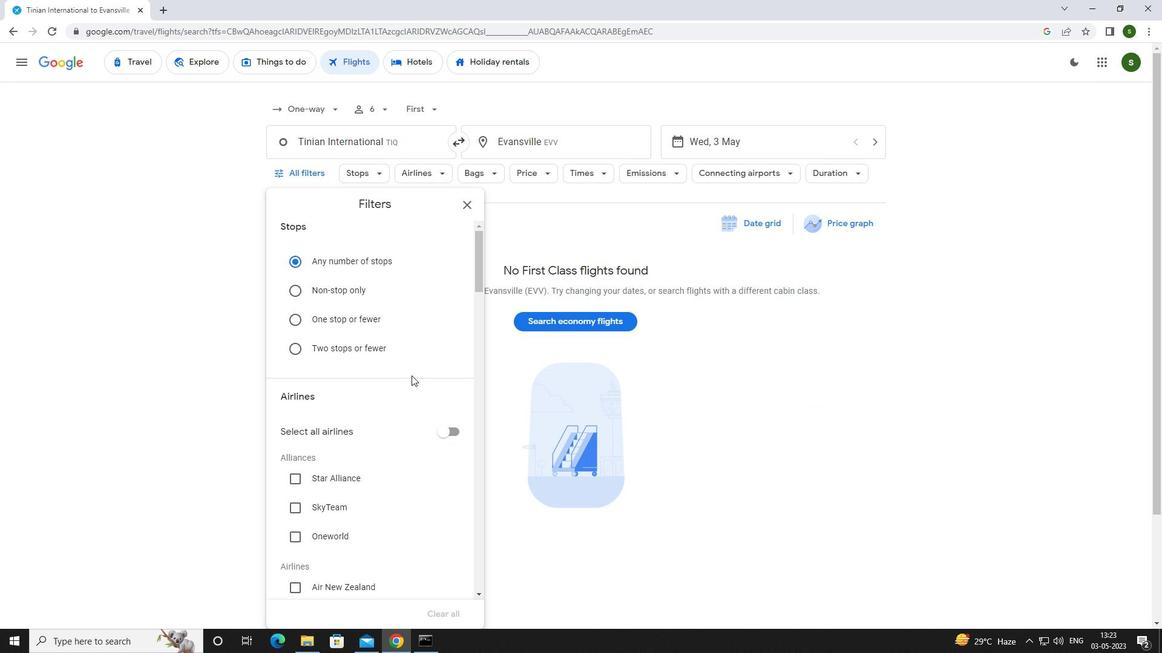 
Action: Mouse scrolled (411, 374) with delta (0, 0)
Screenshot: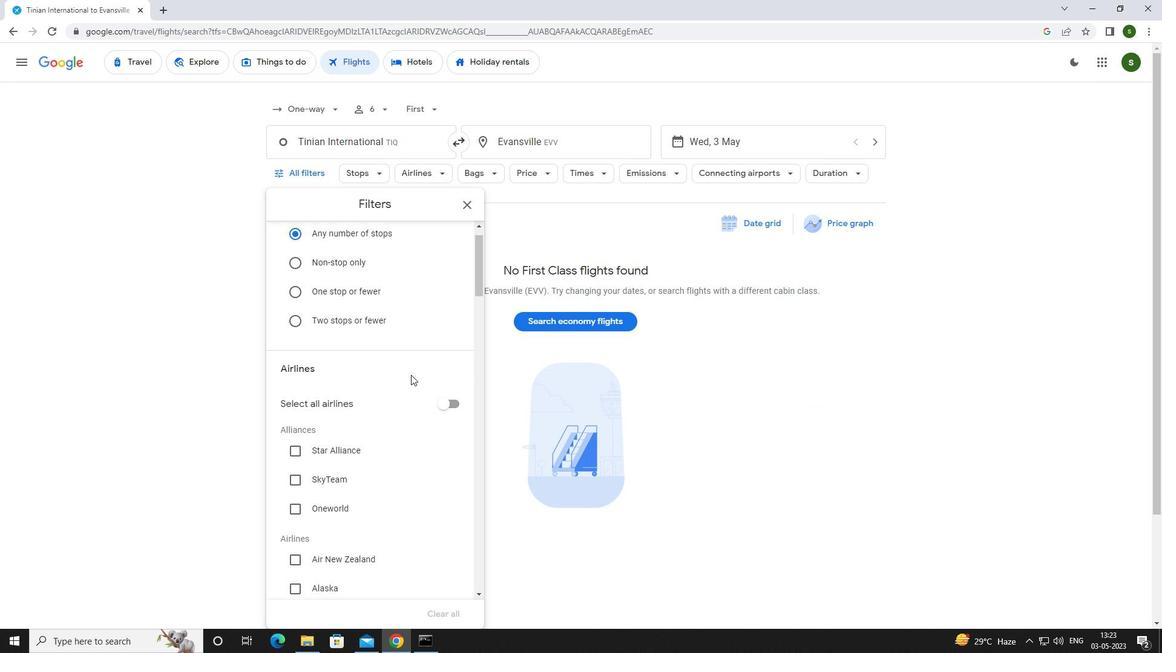 
Action: Mouse scrolled (411, 374) with delta (0, 0)
Screenshot: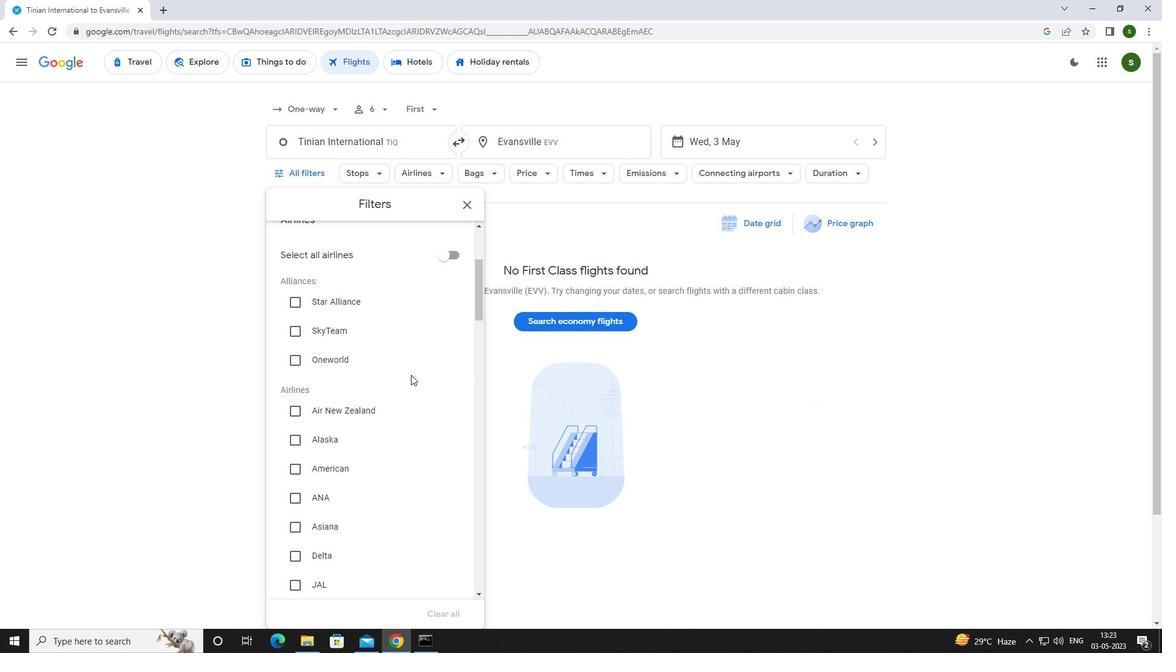 
Action: Mouse moved to (325, 495)
Screenshot: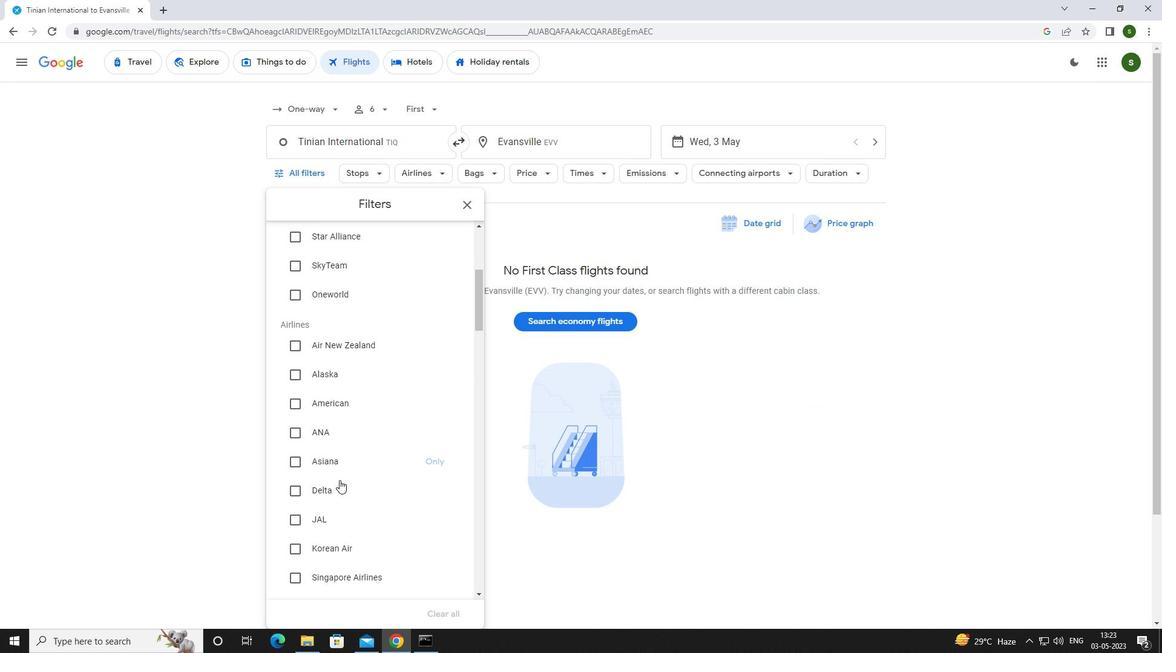 
Action: Mouse pressed left at (325, 495)
Screenshot: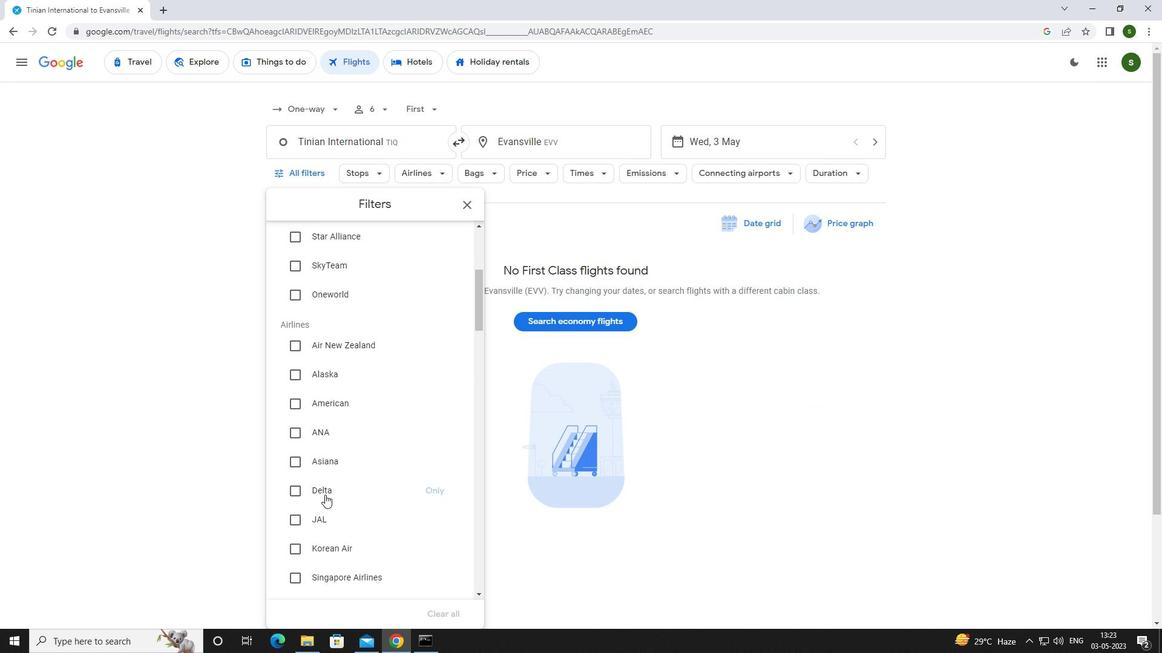 
Action: Mouse moved to (371, 478)
Screenshot: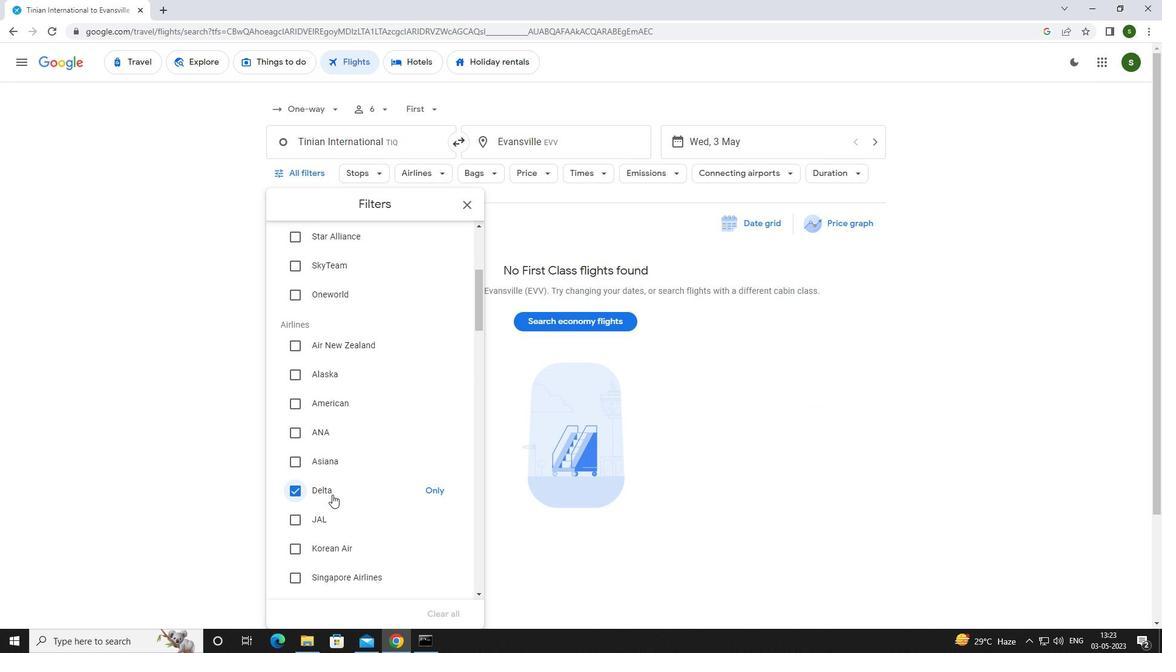 
Action: Mouse scrolled (371, 477) with delta (0, 0)
Screenshot: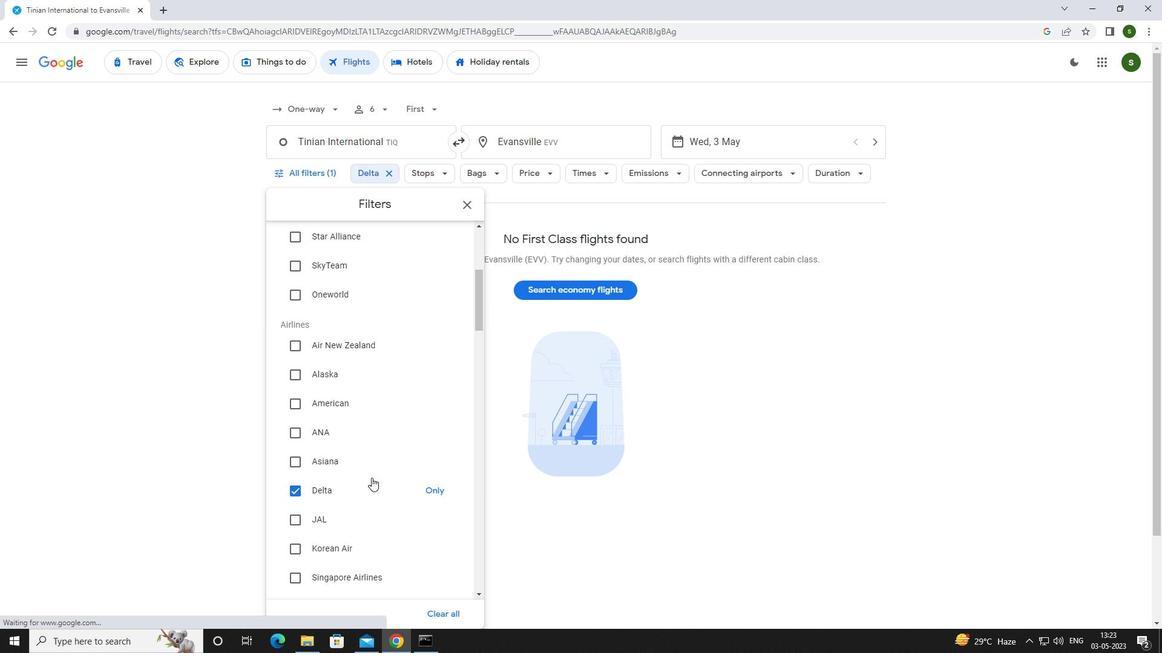 
Action: Mouse scrolled (371, 477) with delta (0, 0)
Screenshot: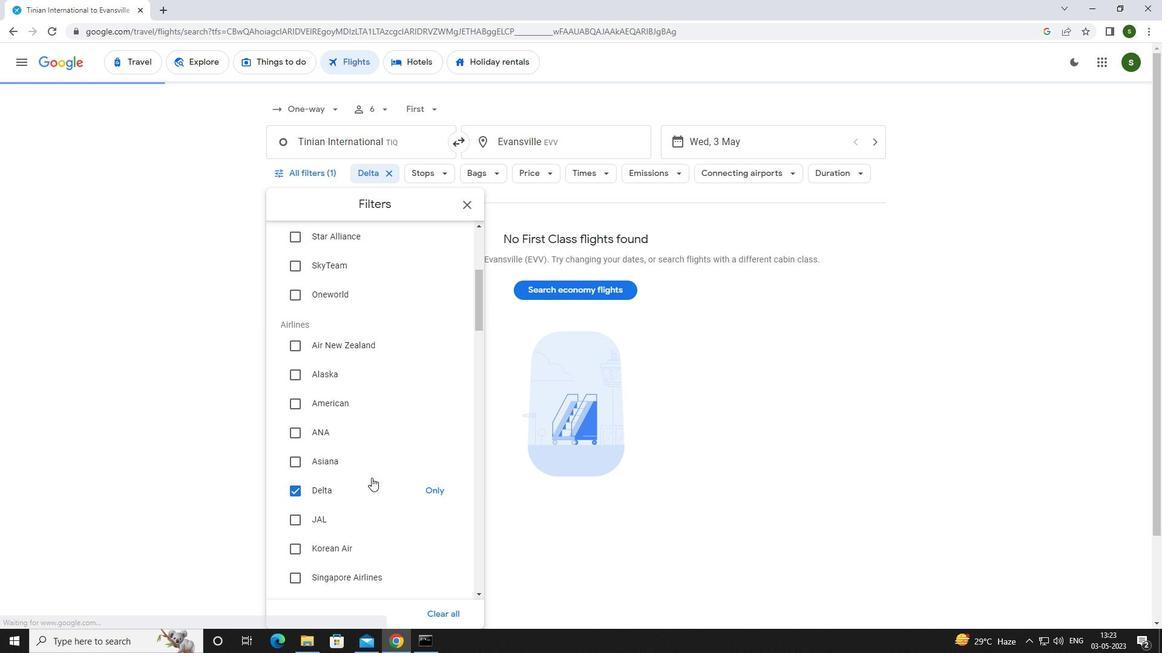 
Action: Mouse scrolled (371, 477) with delta (0, 0)
Screenshot: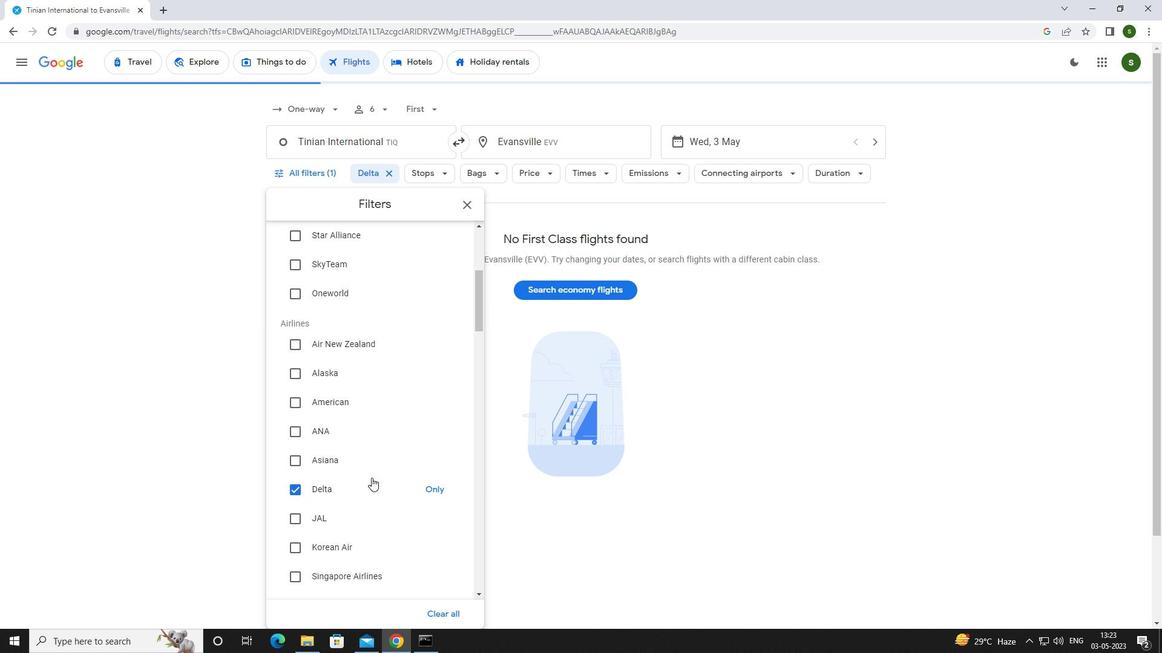 
Action: Mouse scrolled (371, 477) with delta (0, 0)
Screenshot: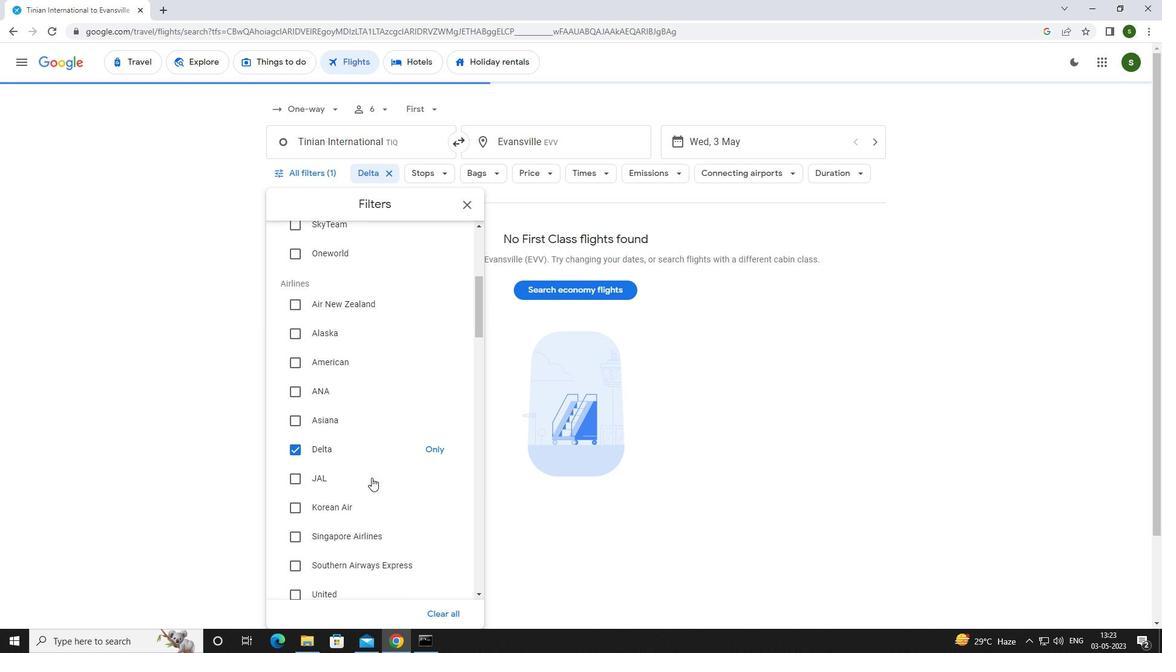 
Action: Mouse scrolled (371, 477) with delta (0, 0)
Screenshot: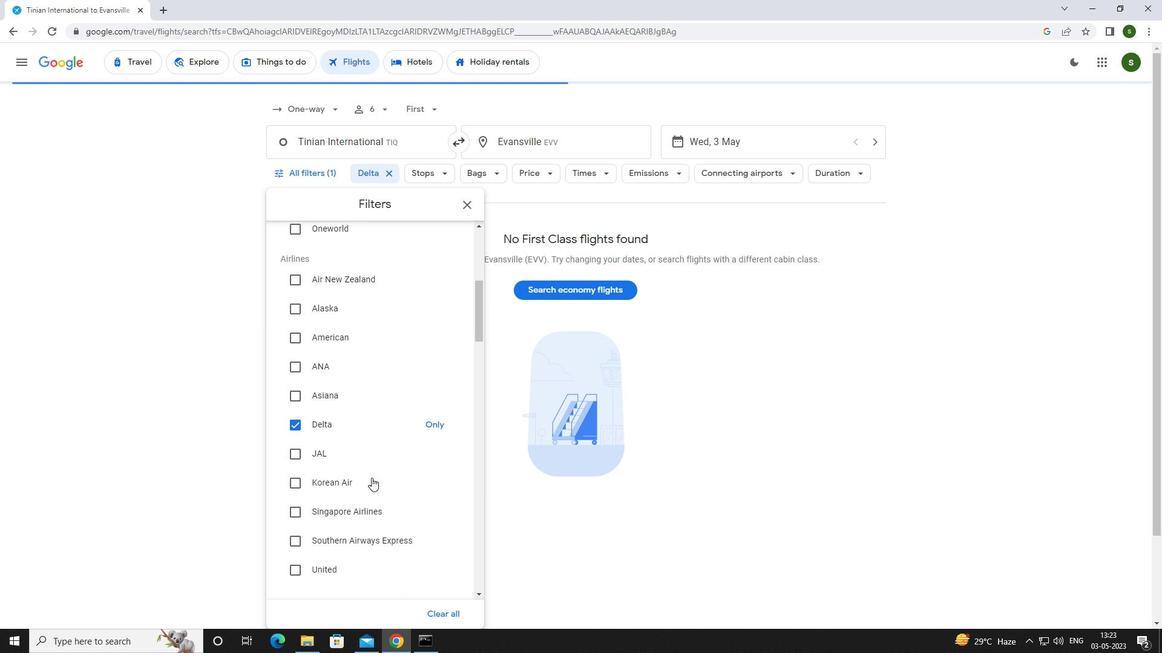 
Action: Mouse moved to (452, 415)
Screenshot: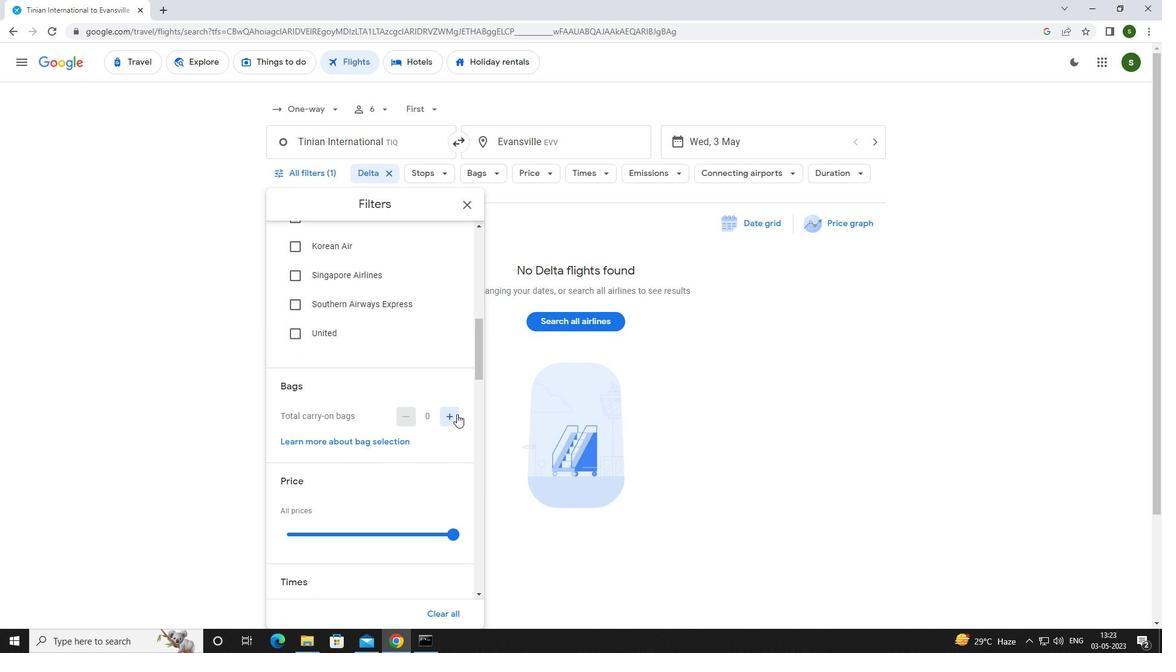 
Action: Mouse pressed left at (452, 415)
Screenshot: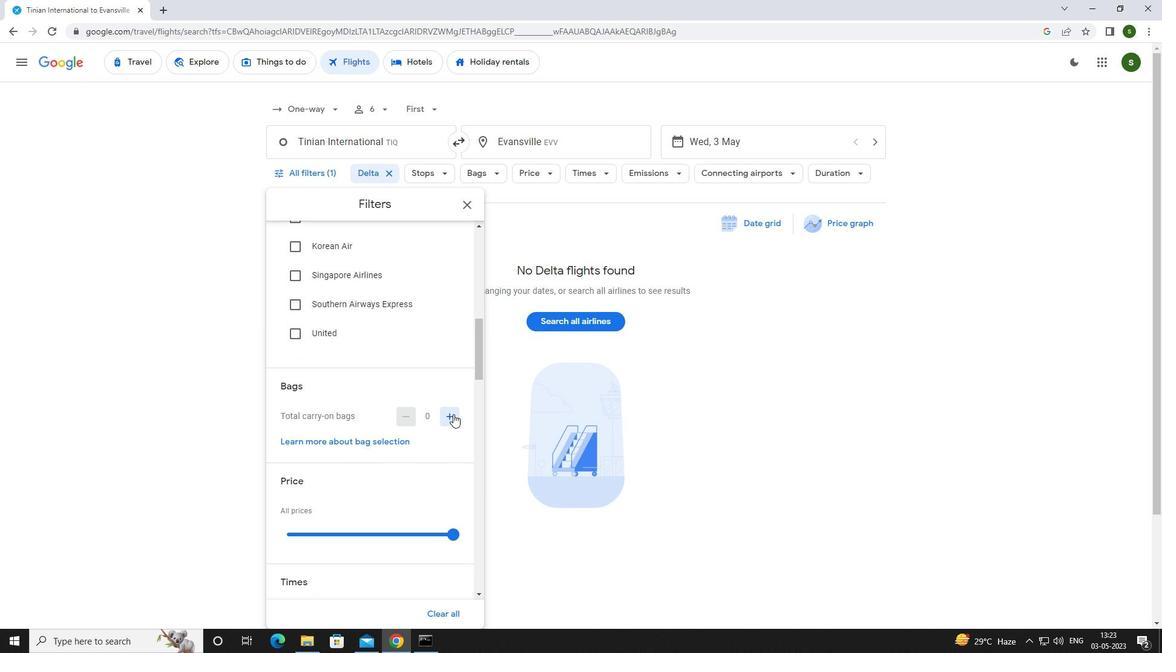 
Action: Mouse pressed left at (452, 415)
Screenshot: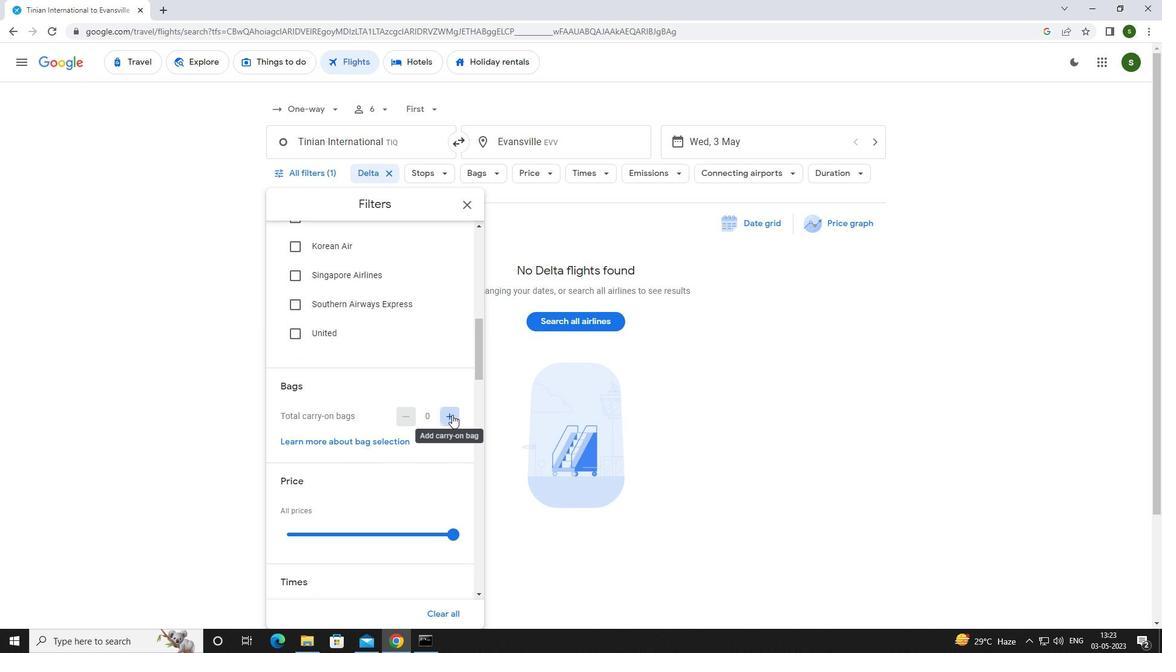 
Action: Mouse moved to (452, 415)
Screenshot: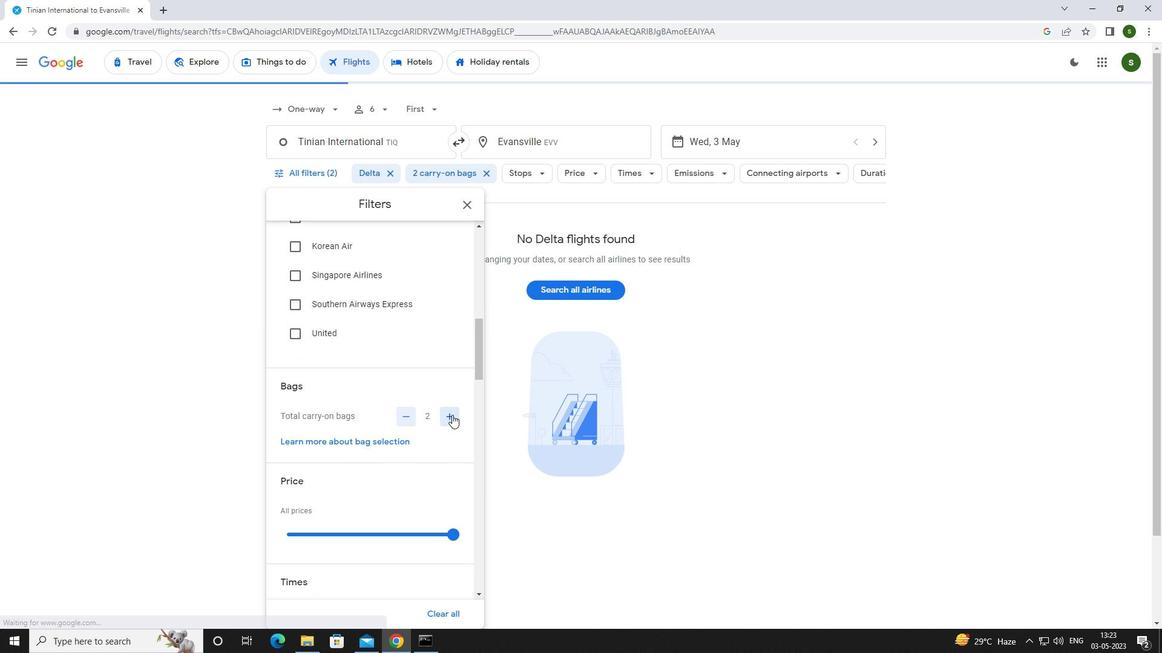 
Action: Mouse scrolled (452, 415) with delta (0, 0)
Screenshot: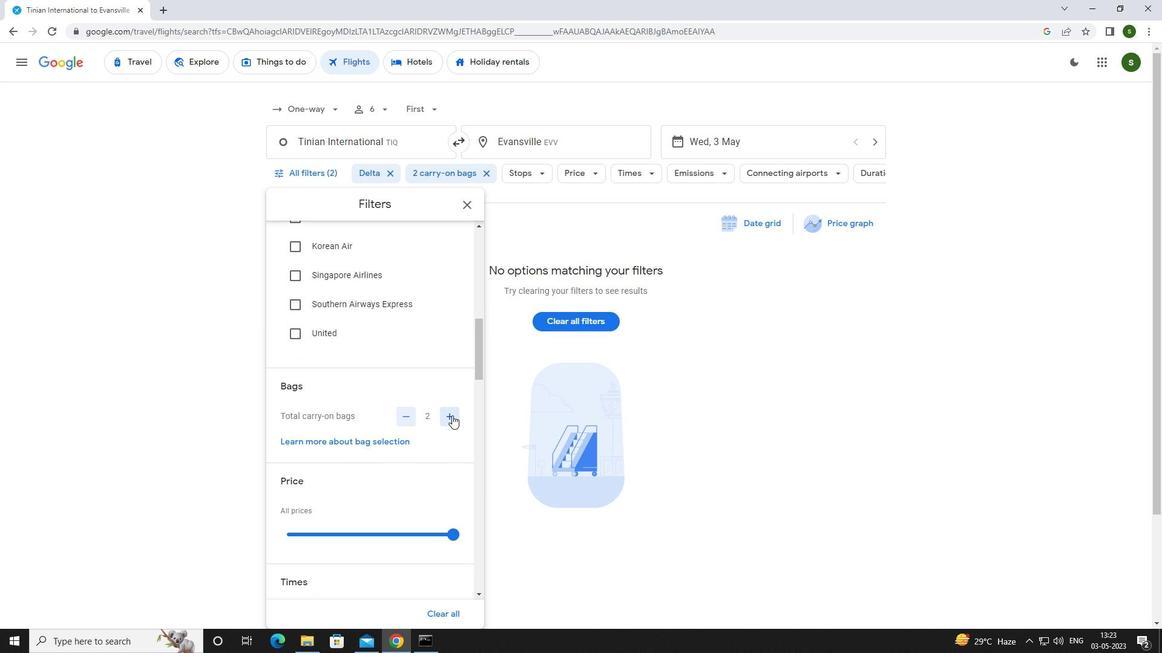 
Action: Mouse scrolled (452, 415) with delta (0, 0)
Screenshot: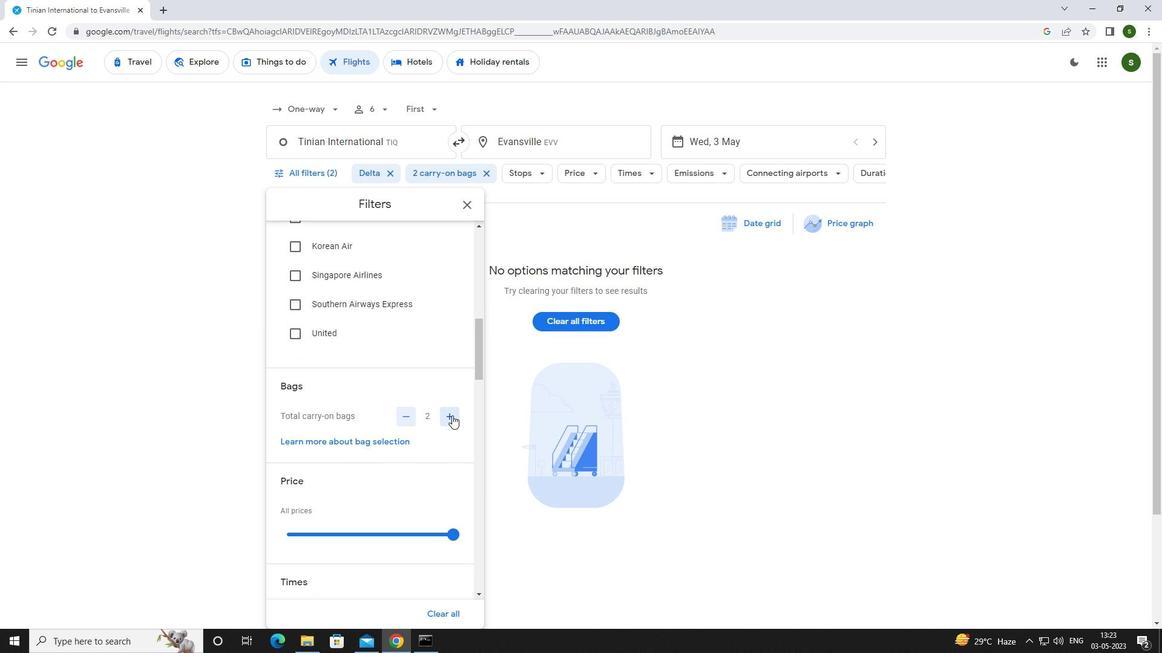 
Action: Mouse scrolled (452, 415) with delta (0, 0)
Screenshot: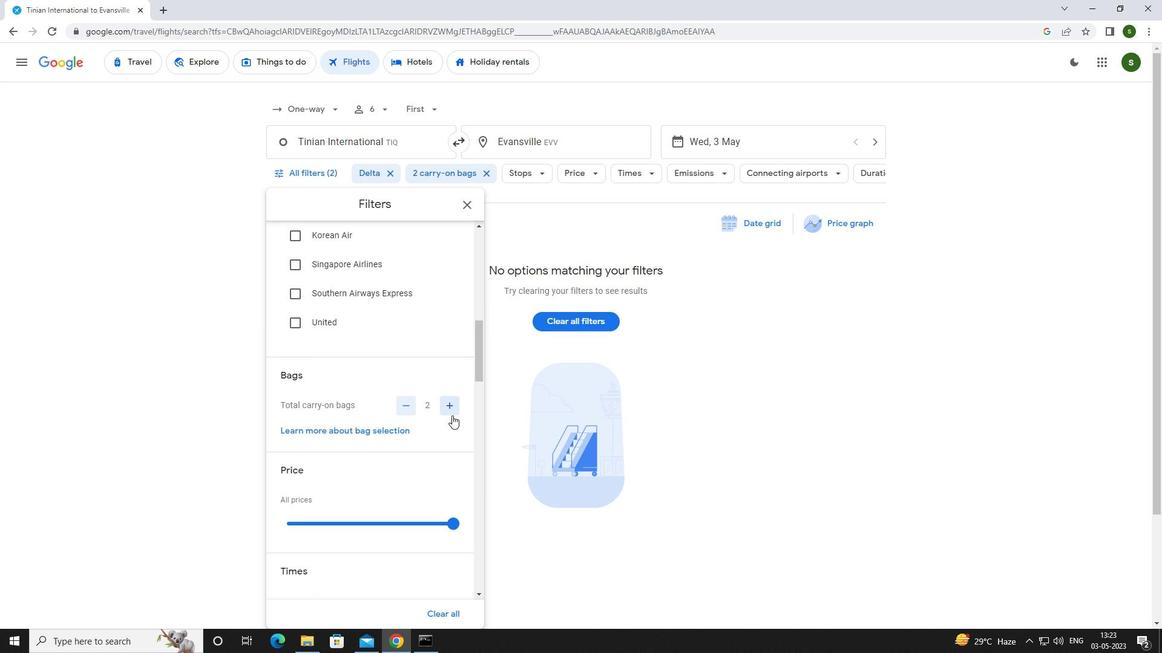 
Action: Mouse scrolled (452, 415) with delta (0, 0)
Screenshot: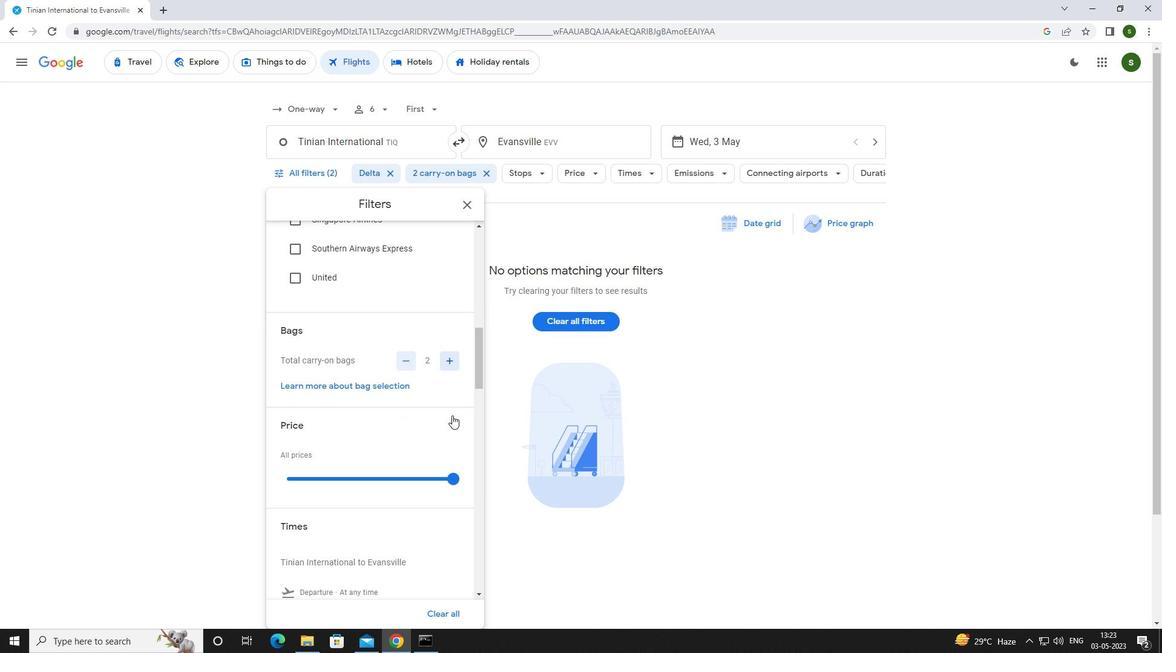 
Action: Mouse moved to (286, 431)
Screenshot: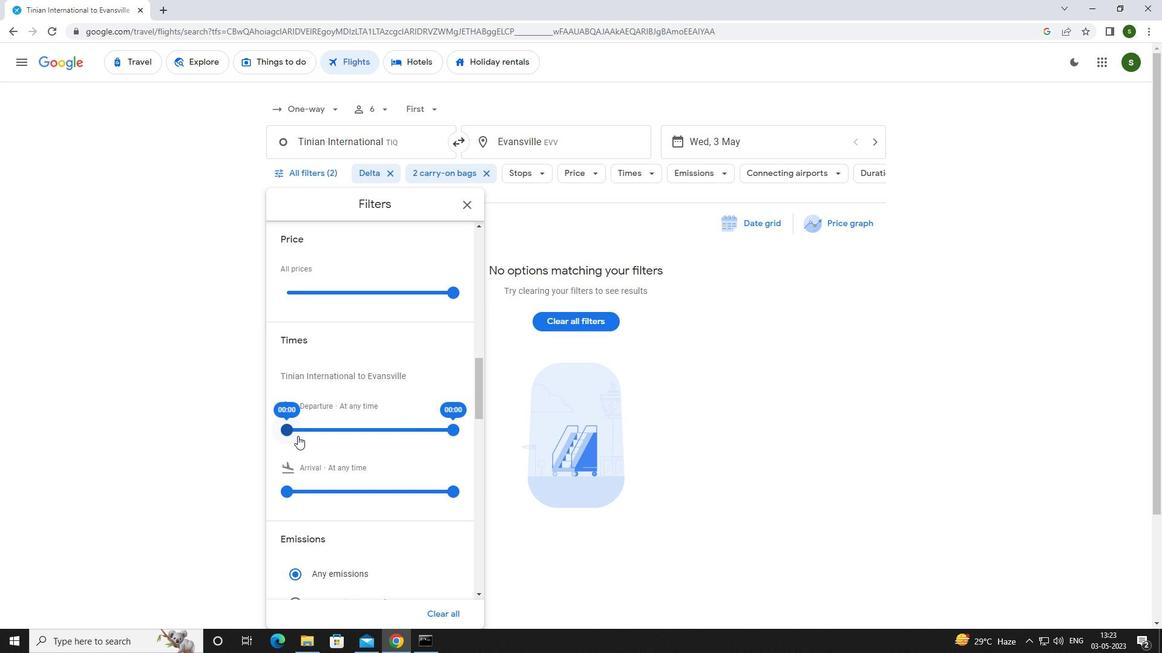 
Action: Mouse pressed left at (286, 431)
Screenshot: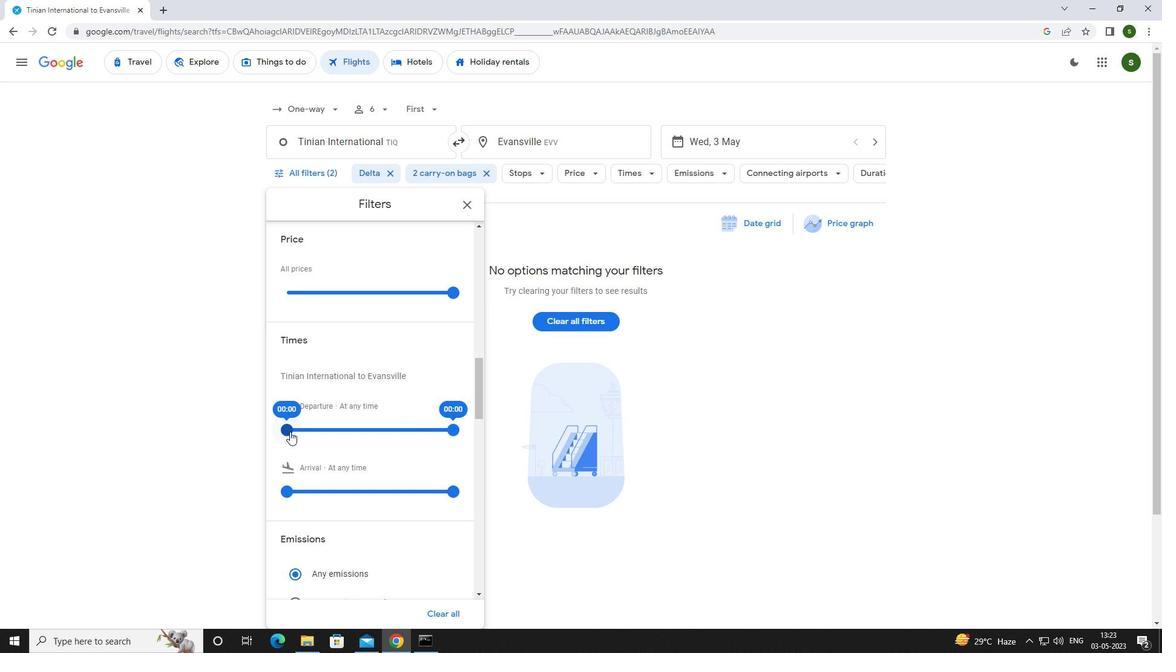 
Action: Mouse moved to (696, 410)
Screenshot: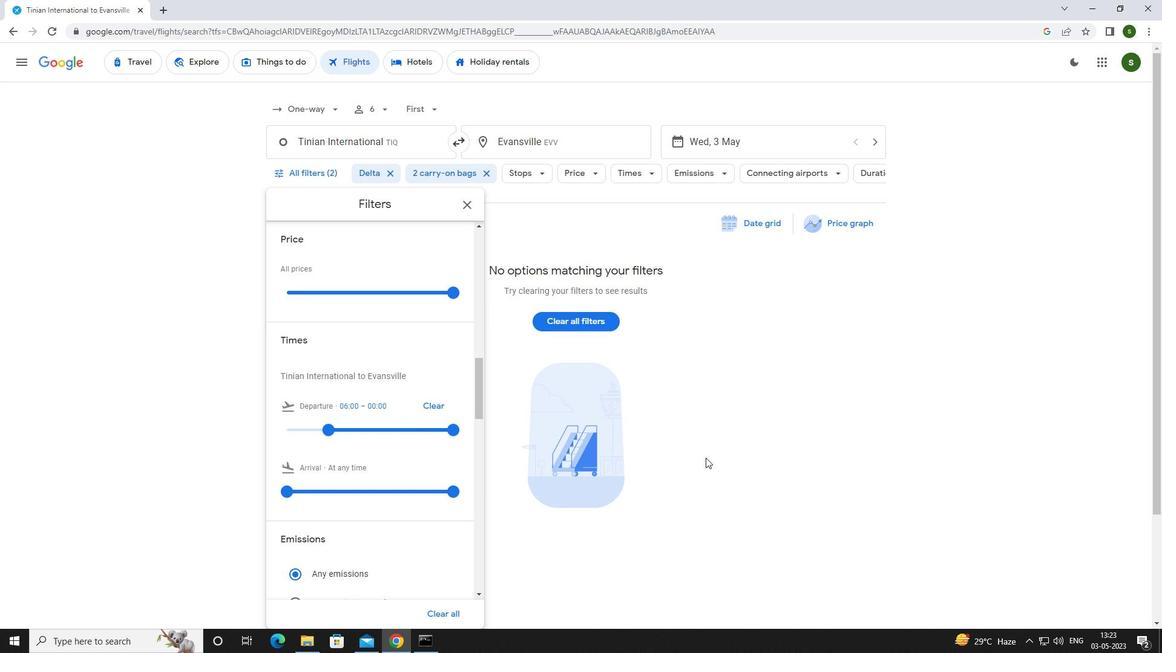 
Action: Mouse pressed left at (696, 410)
Screenshot: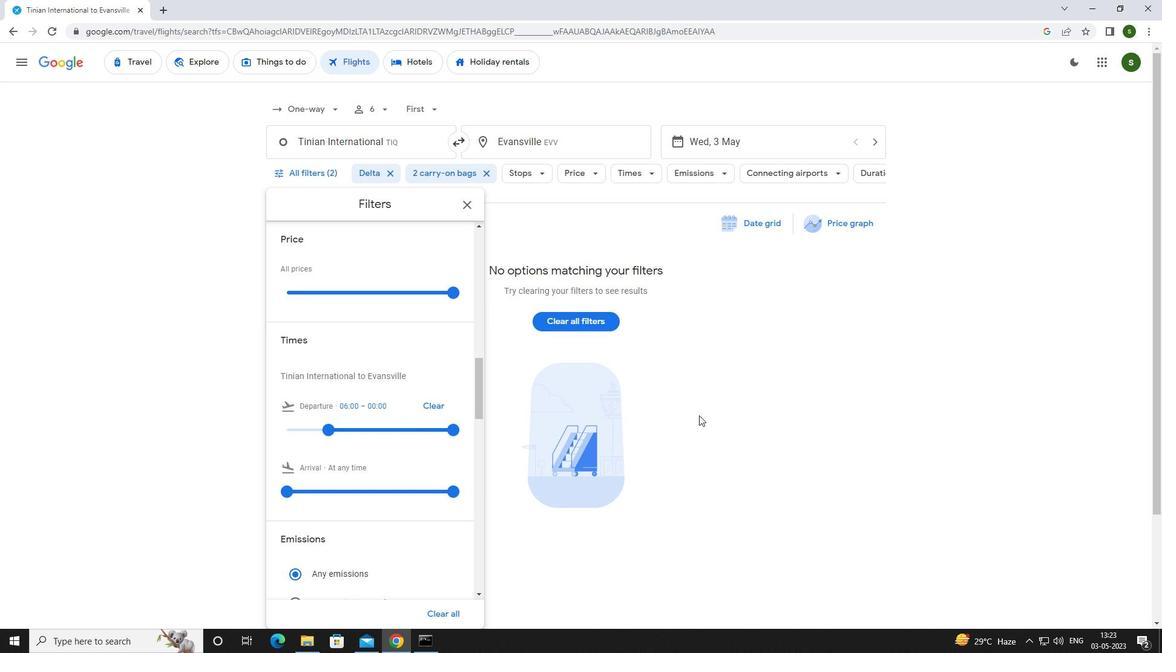 
